 Task: Find a one-way flight from Columbus (CSG) to Jacksonville (OAJ) on Wednesday, May 3, for 9 passengers in Premium economy, with 2 checked bags, a price limit of ₹550, and a departure time between 10:00 AM and 11:00 AM.
Action: Mouse moved to (294, 274)
Screenshot: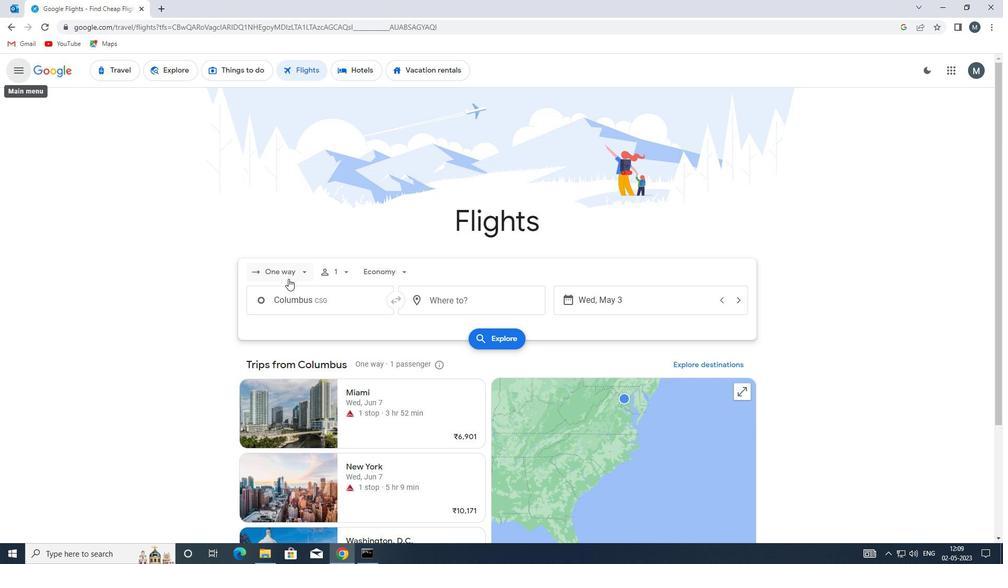 
Action: Mouse pressed left at (294, 274)
Screenshot: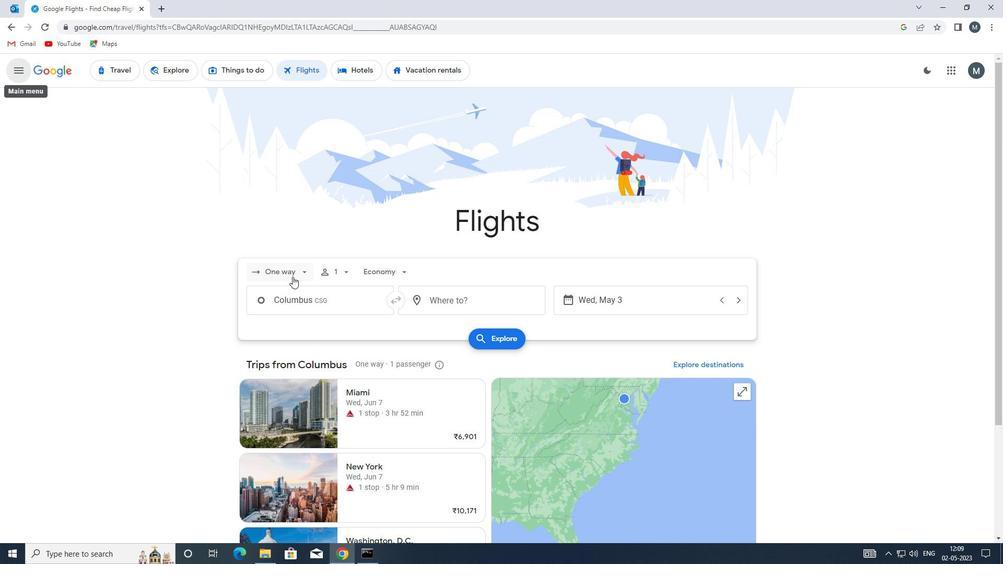 
Action: Mouse moved to (305, 323)
Screenshot: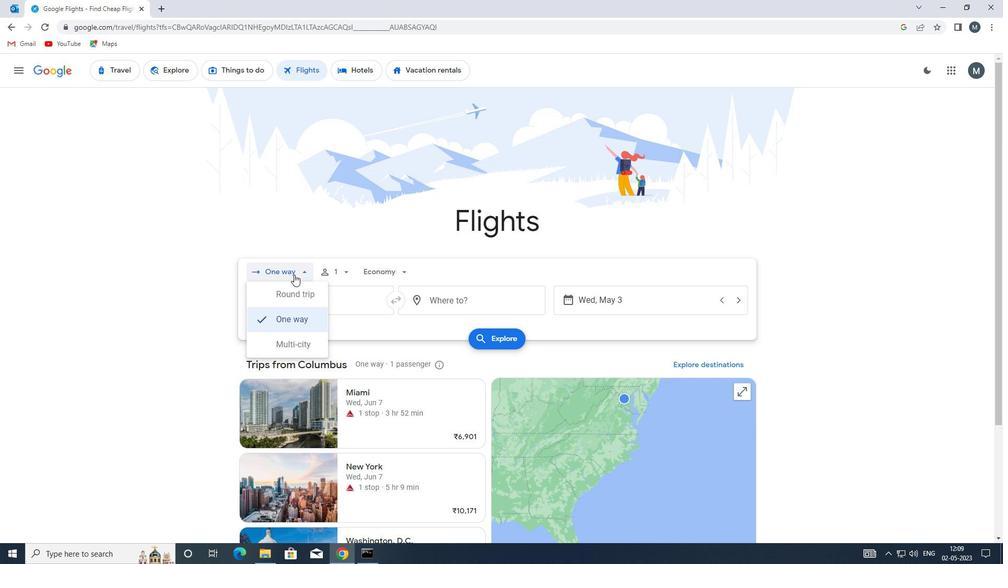 
Action: Mouse pressed left at (305, 323)
Screenshot: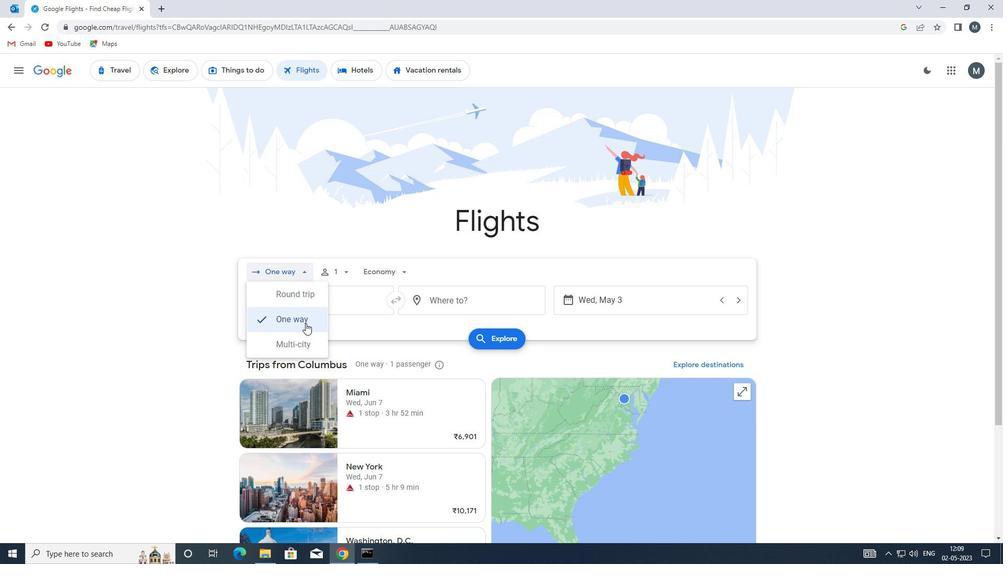 
Action: Mouse moved to (336, 269)
Screenshot: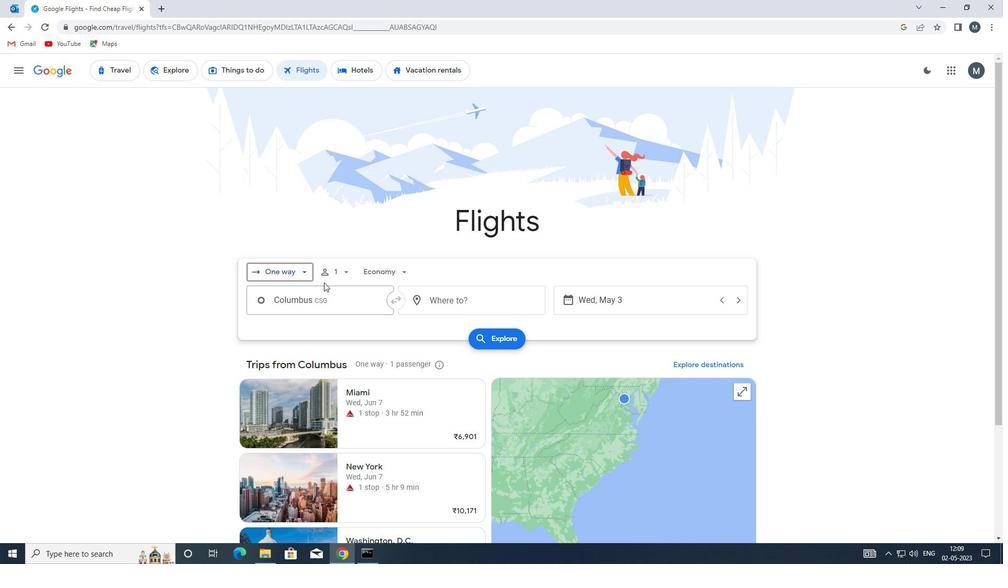 
Action: Mouse pressed left at (336, 269)
Screenshot: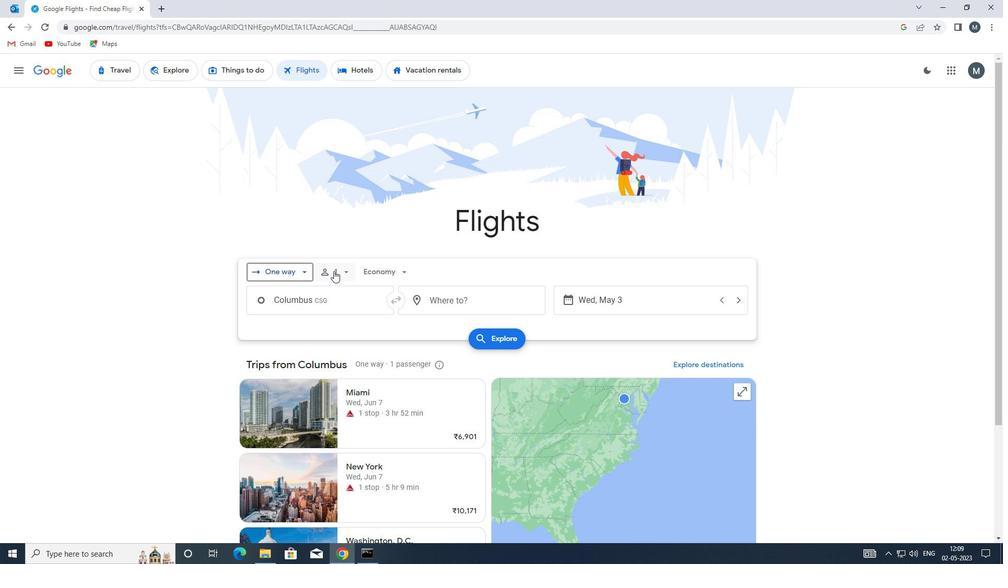 
Action: Mouse moved to (428, 302)
Screenshot: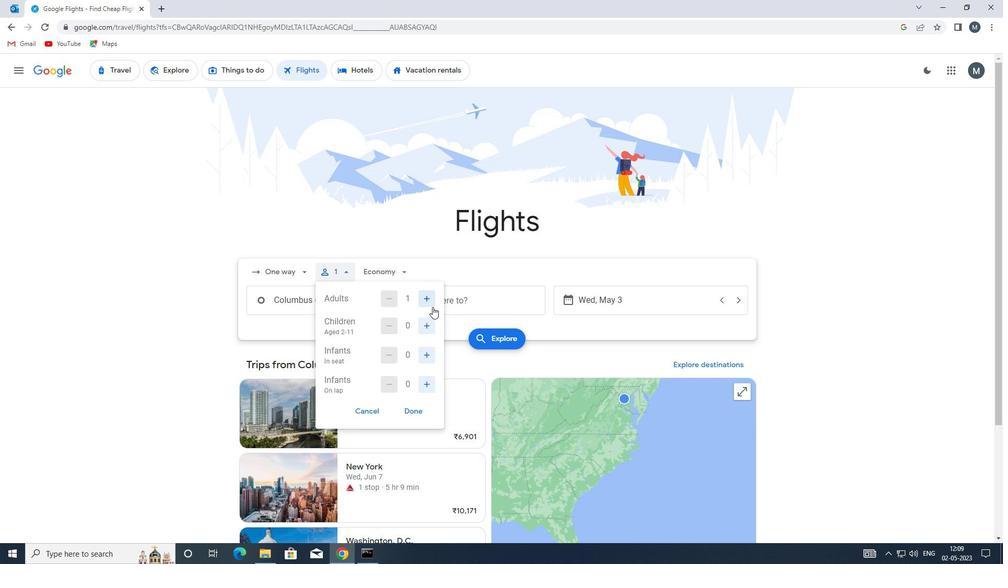 
Action: Mouse pressed left at (428, 302)
Screenshot: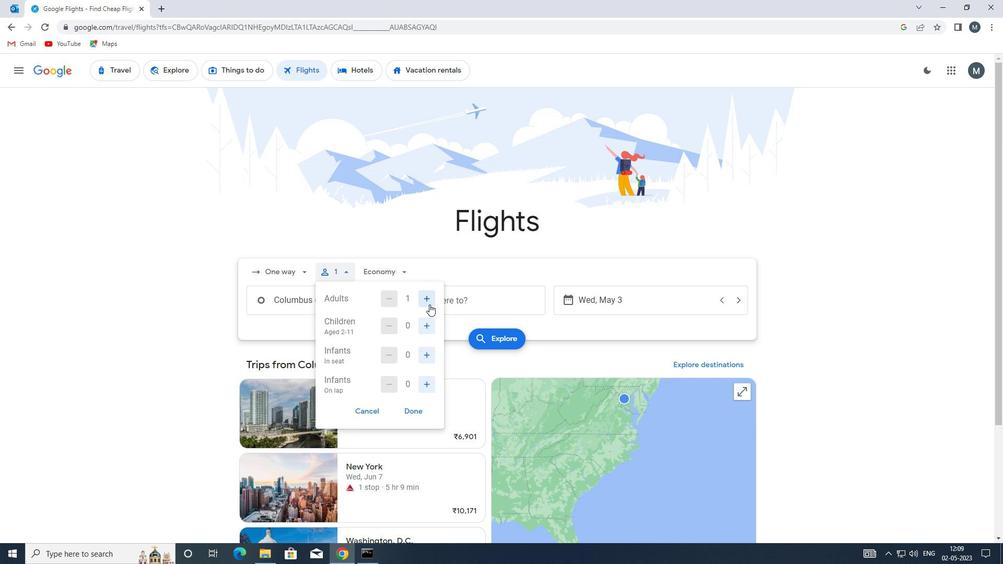 
Action: Mouse pressed left at (428, 302)
Screenshot: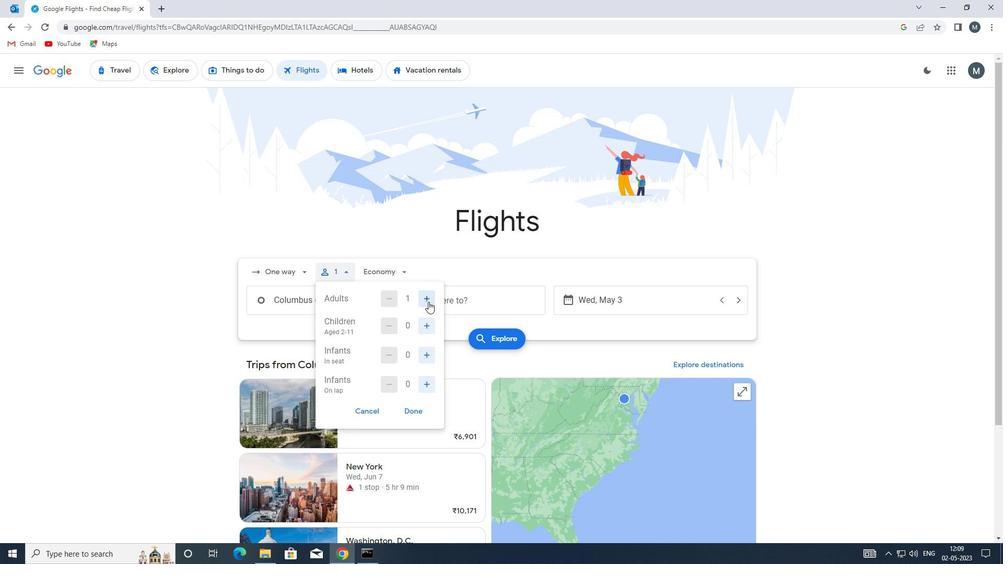 
Action: Mouse pressed left at (428, 302)
Screenshot: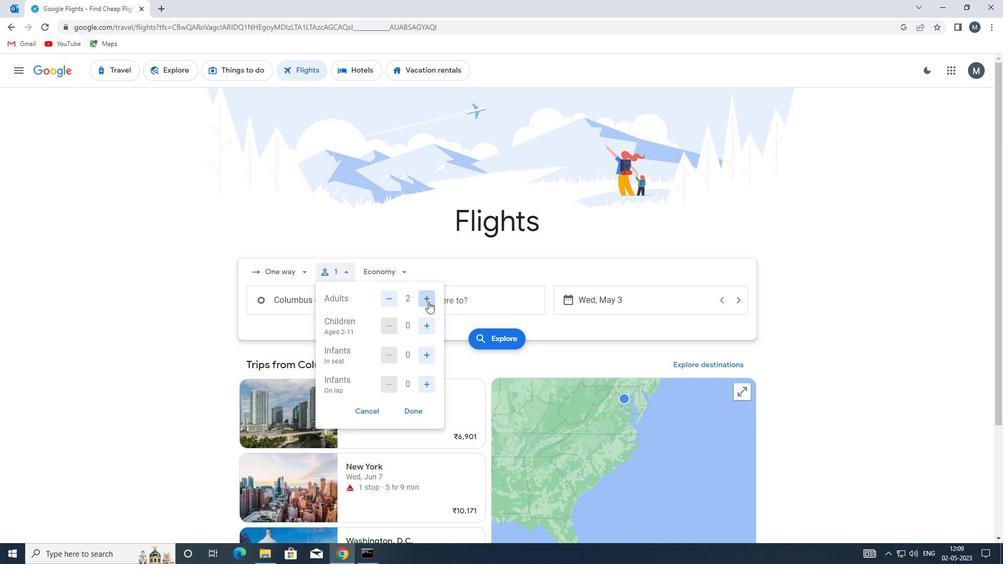 
Action: Mouse moved to (428, 325)
Screenshot: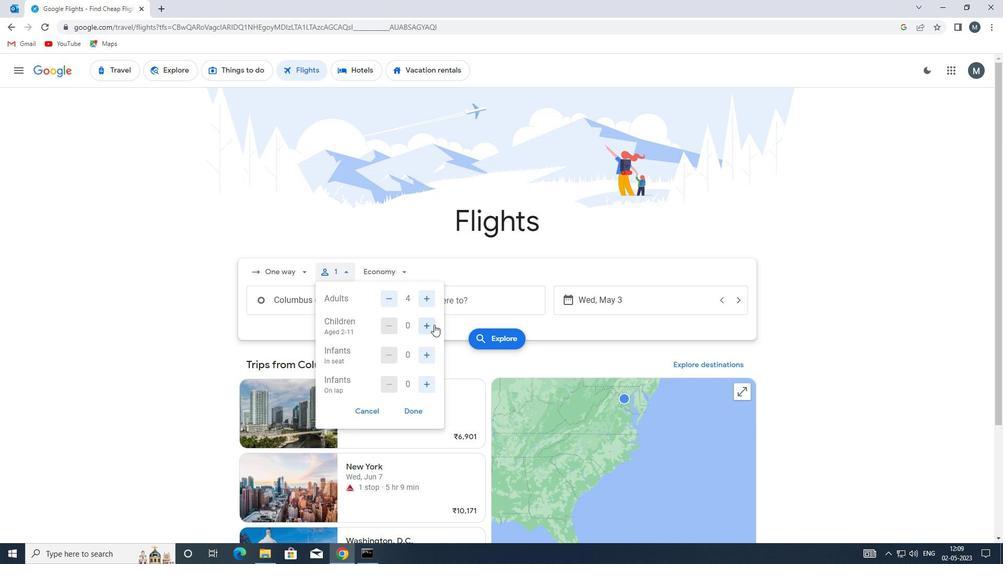 
Action: Mouse pressed left at (428, 325)
Screenshot: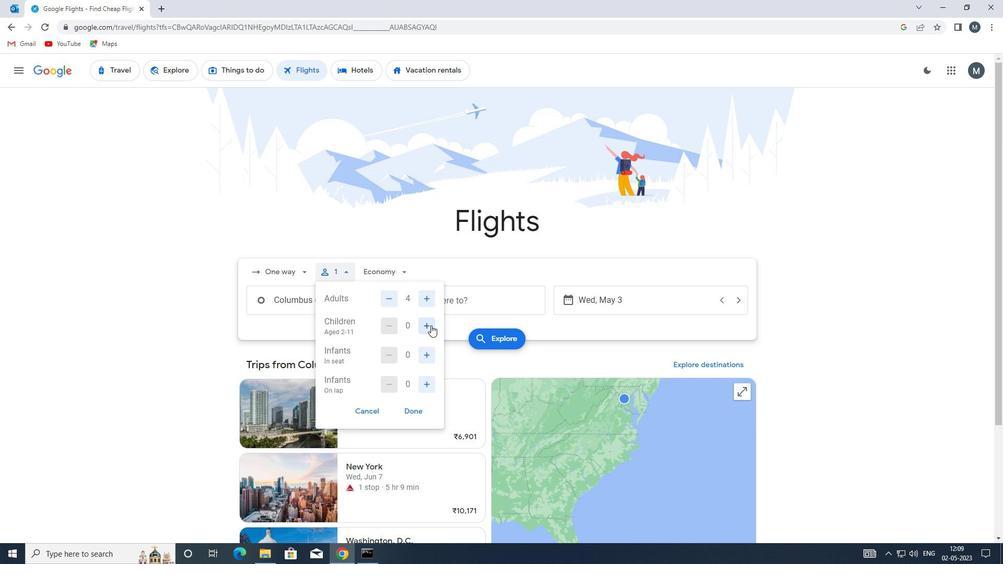 
Action: Mouse moved to (428, 325)
Screenshot: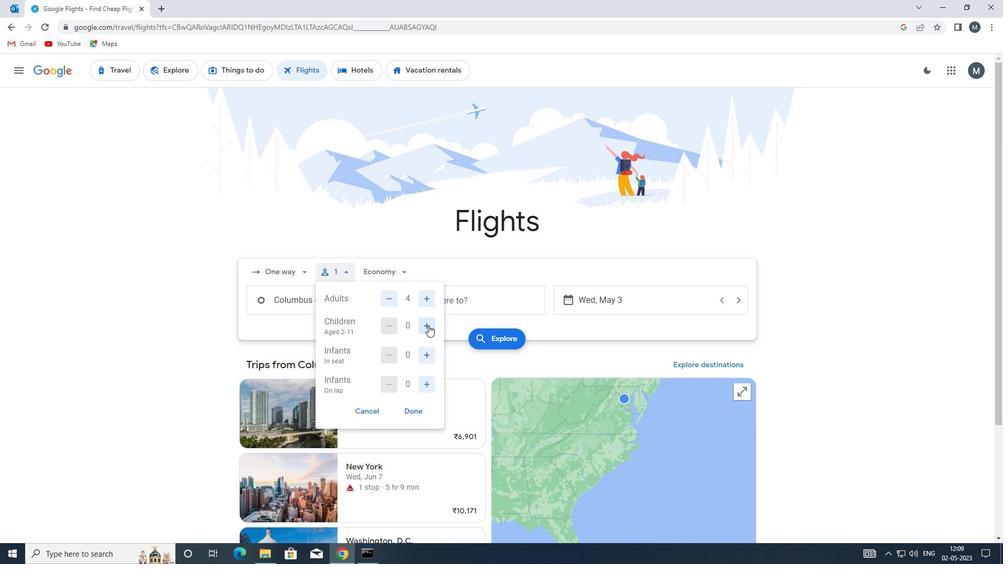 
Action: Mouse pressed left at (428, 325)
Screenshot: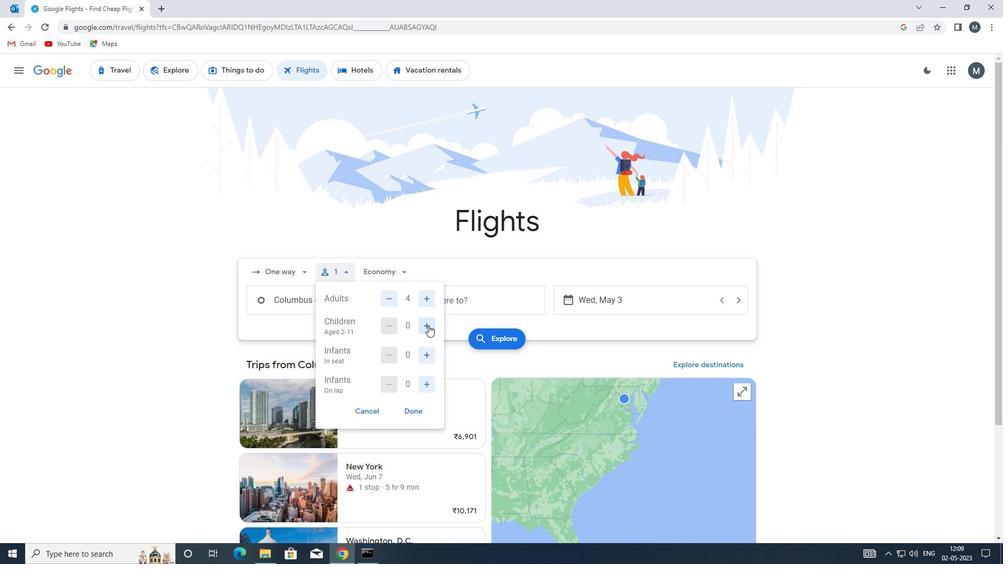 
Action: Mouse moved to (423, 355)
Screenshot: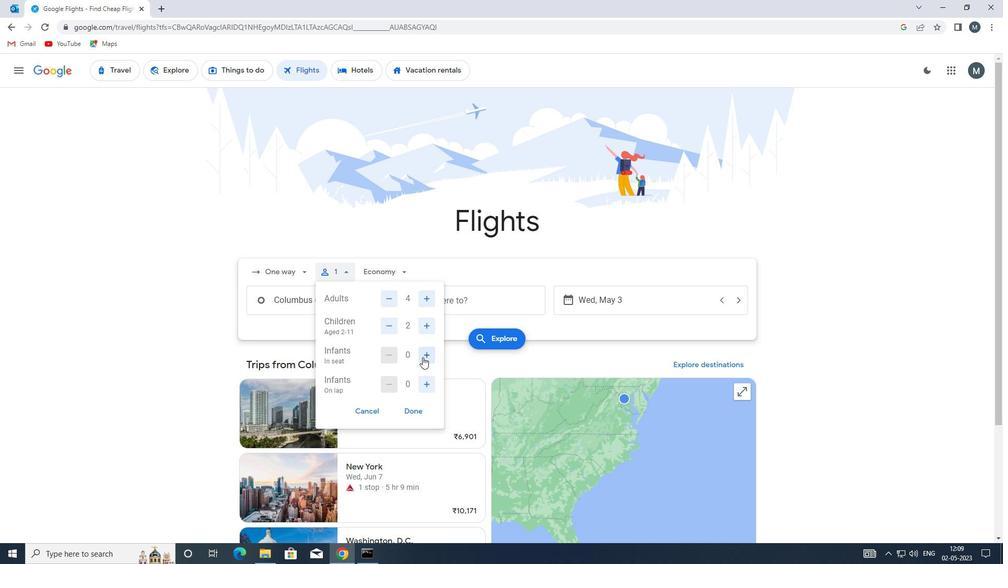
Action: Mouse pressed left at (423, 355)
Screenshot: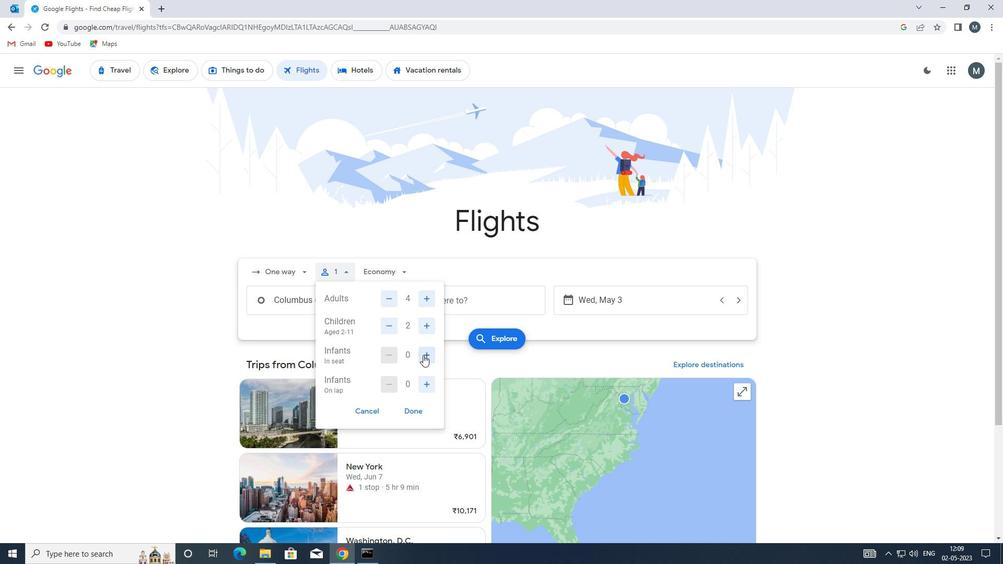 
Action: Mouse pressed left at (423, 355)
Screenshot: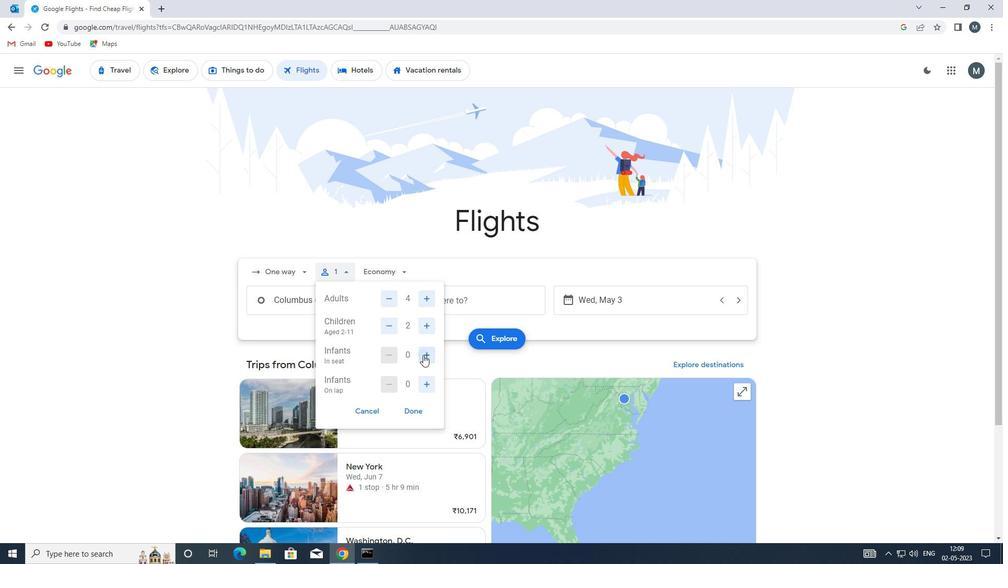 
Action: Mouse moved to (422, 385)
Screenshot: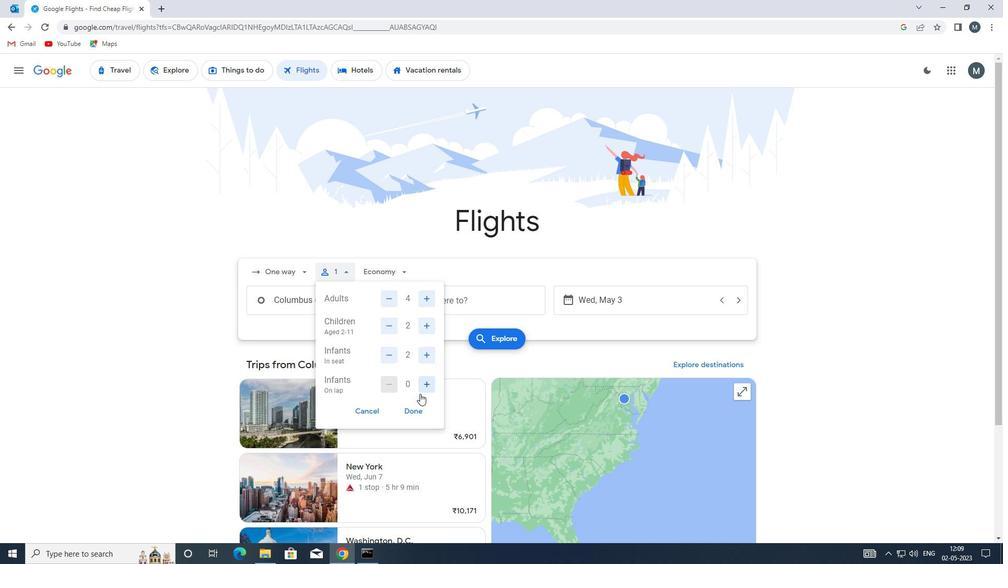 
Action: Mouse pressed left at (422, 385)
Screenshot: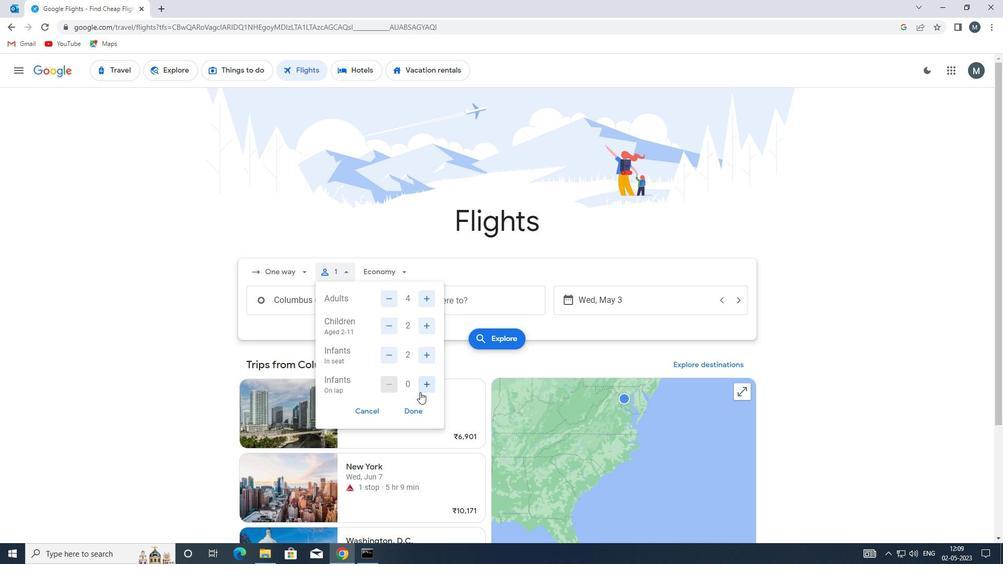 
Action: Mouse moved to (421, 411)
Screenshot: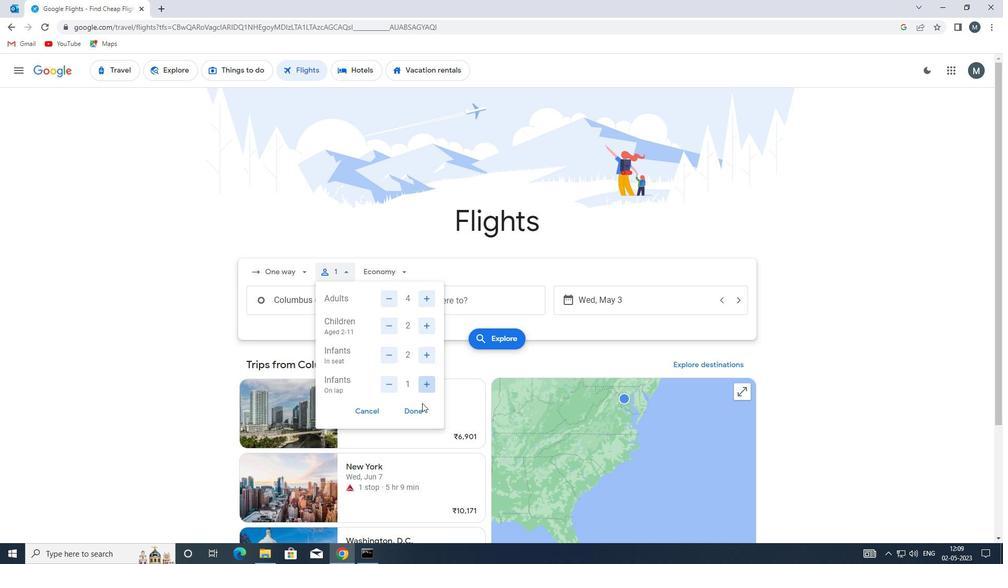 
Action: Mouse pressed left at (421, 411)
Screenshot: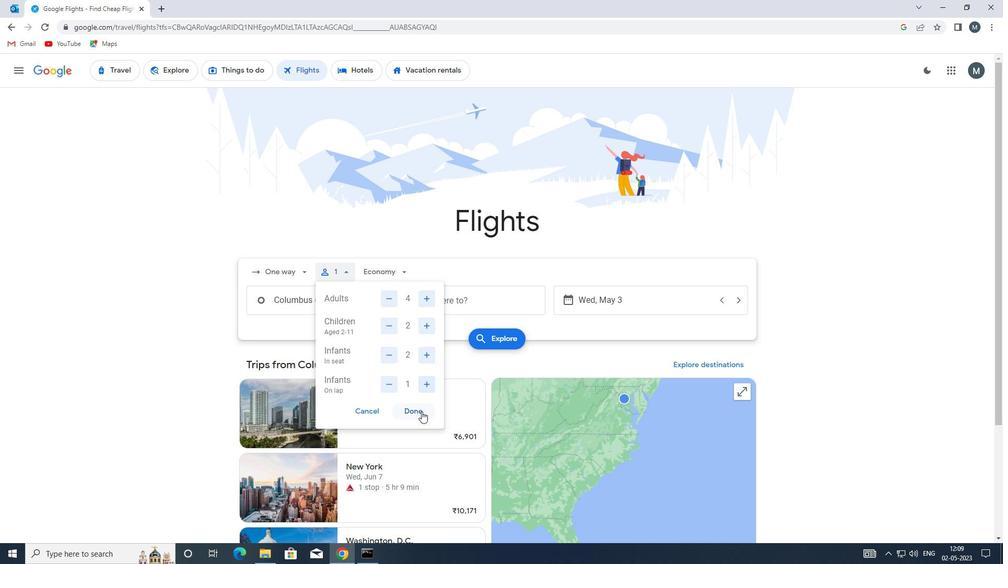 
Action: Mouse moved to (398, 273)
Screenshot: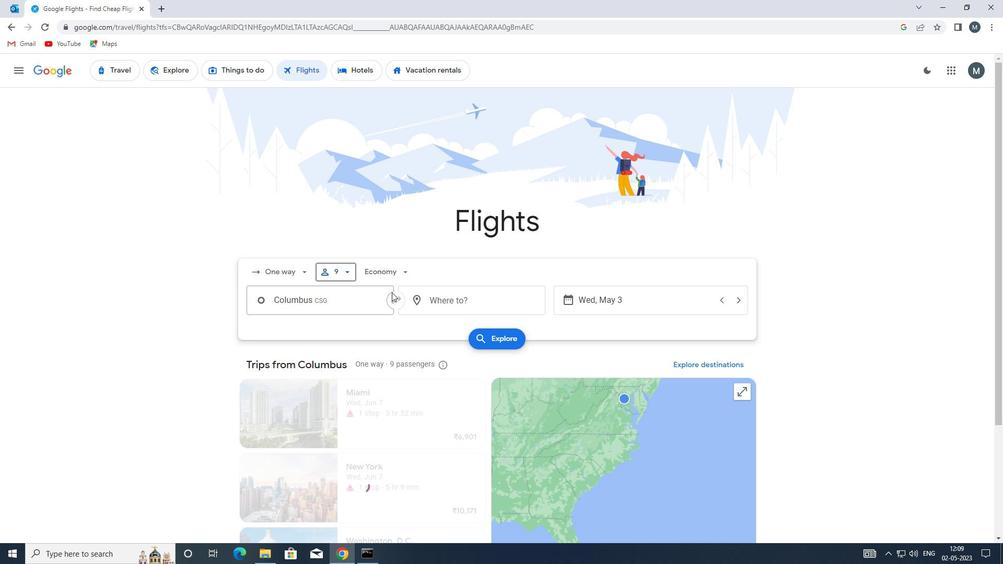
Action: Mouse pressed left at (398, 273)
Screenshot: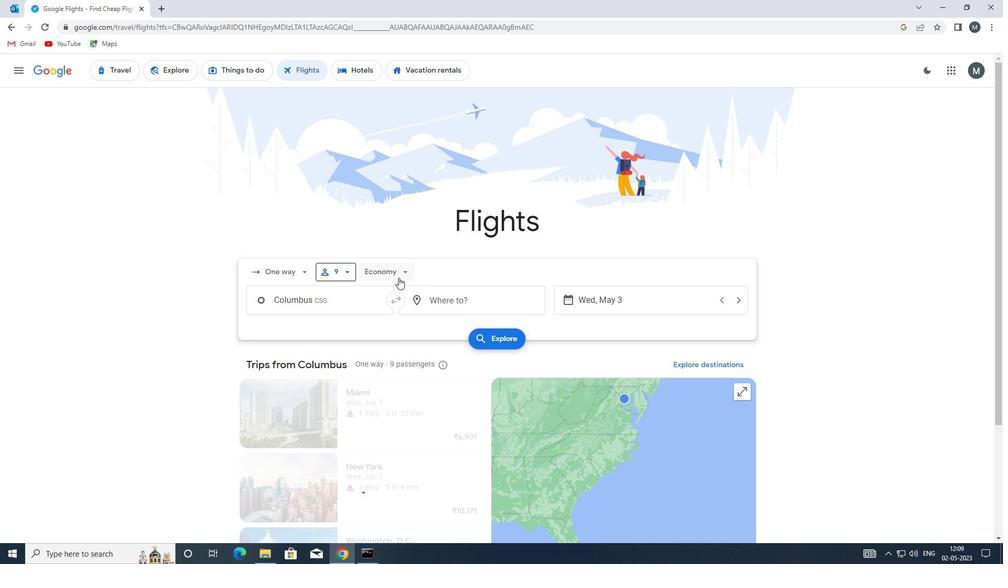 
Action: Mouse moved to (403, 326)
Screenshot: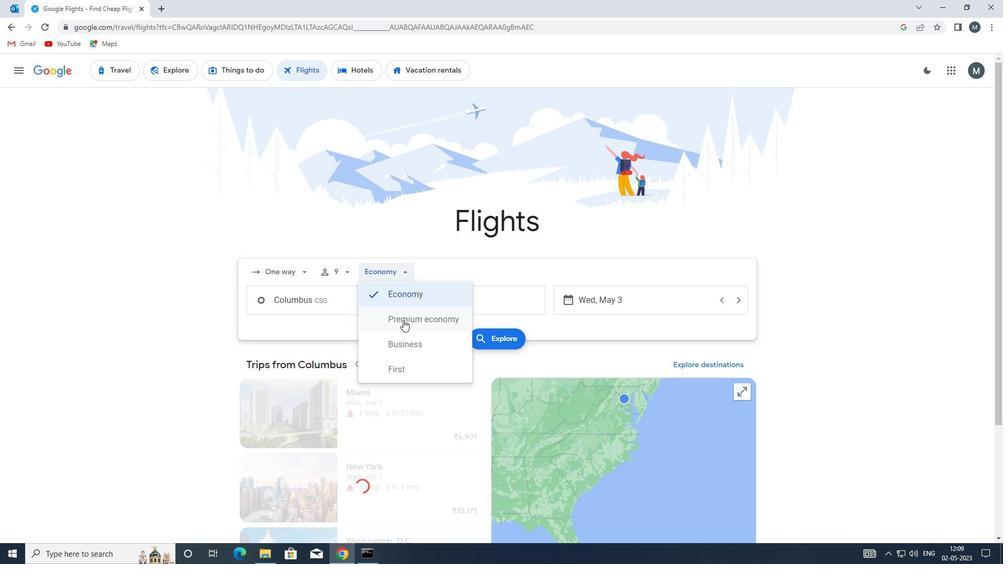 
Action: Mouse pressed left at (403, 326)
Screenshot: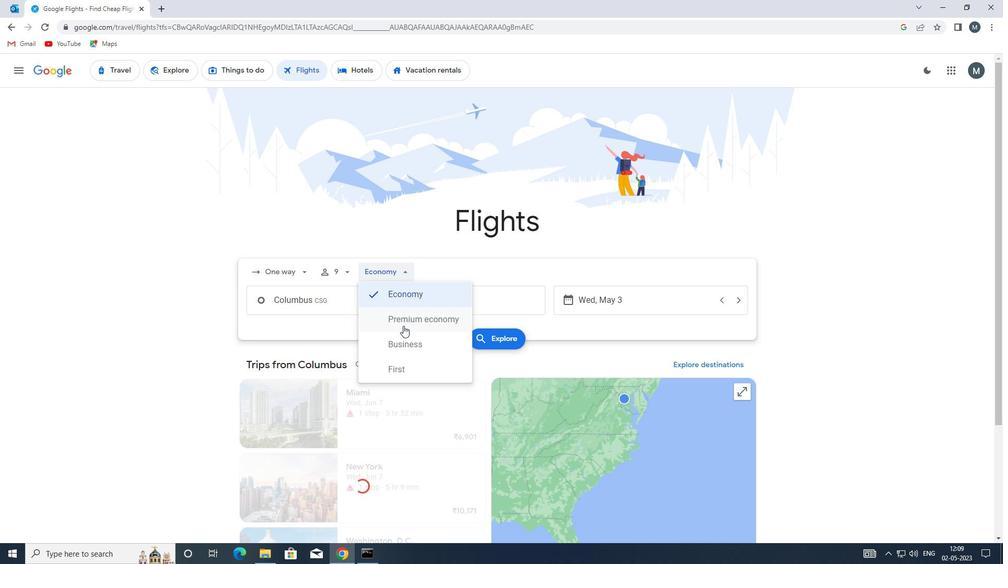 
Action: Mouse moved to (319, 302)
Screenshot: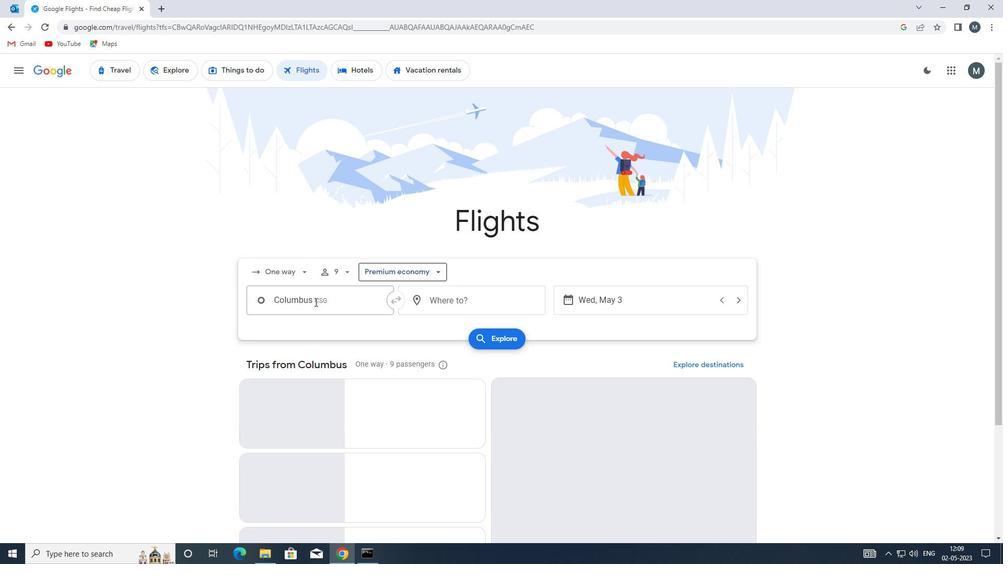 
Action: Mouse pressed left at (319, 302)
Screenshot: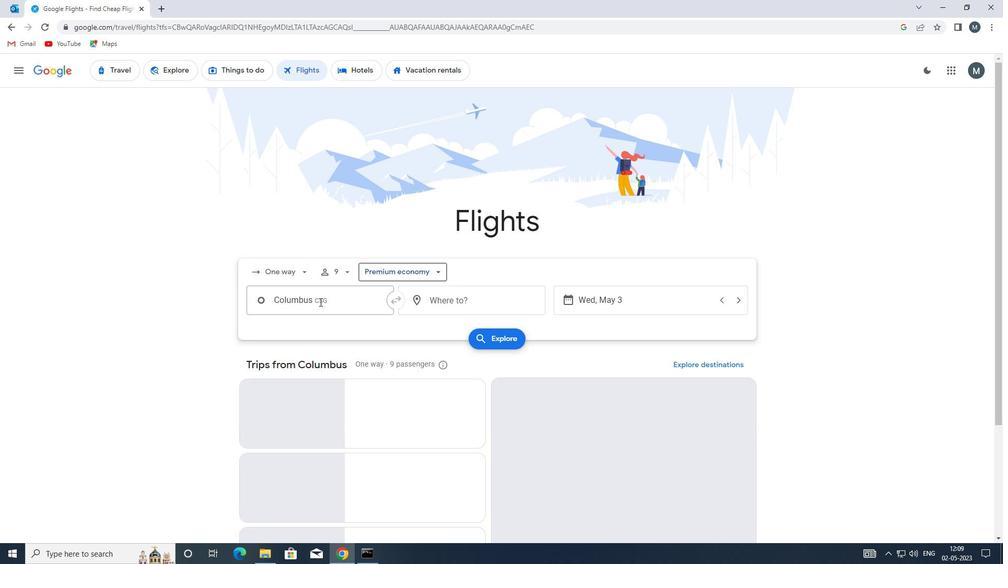
Action: Mouse moved to (320, 302)
Screenshot: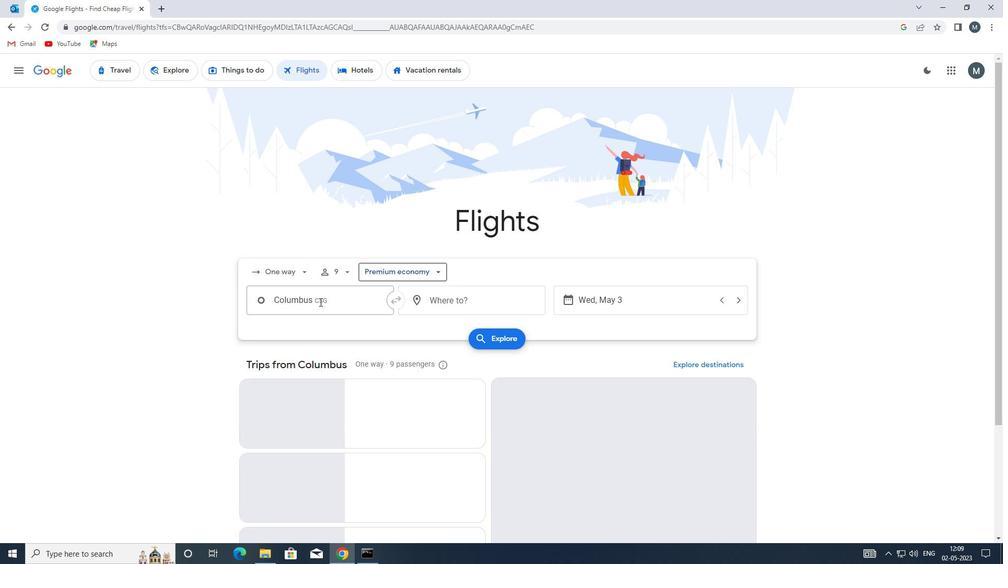 
Action: Key pressed s<Key.backspace>csj<Key.backspace><Key.backspace><Key.backspace>
Screenshot: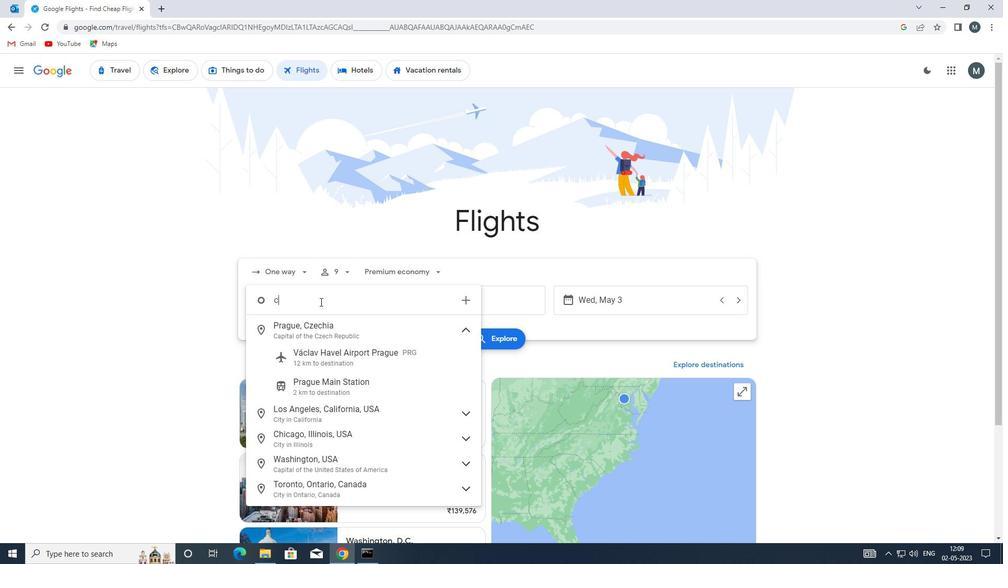 
Action: Mouse moved to (335, 332)
Screenshot: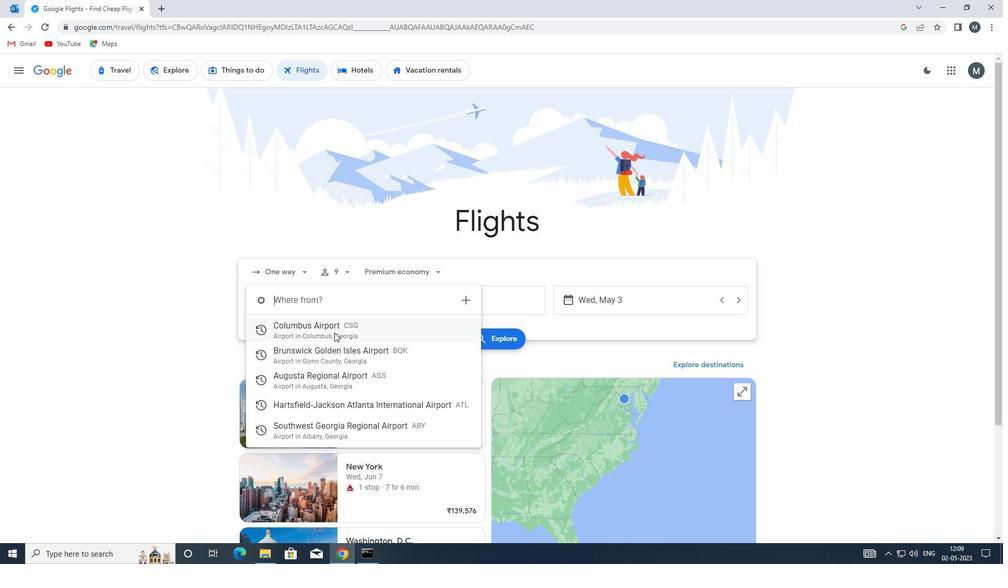
Action: Mouse pressed left at (335, 332)
Screenshot: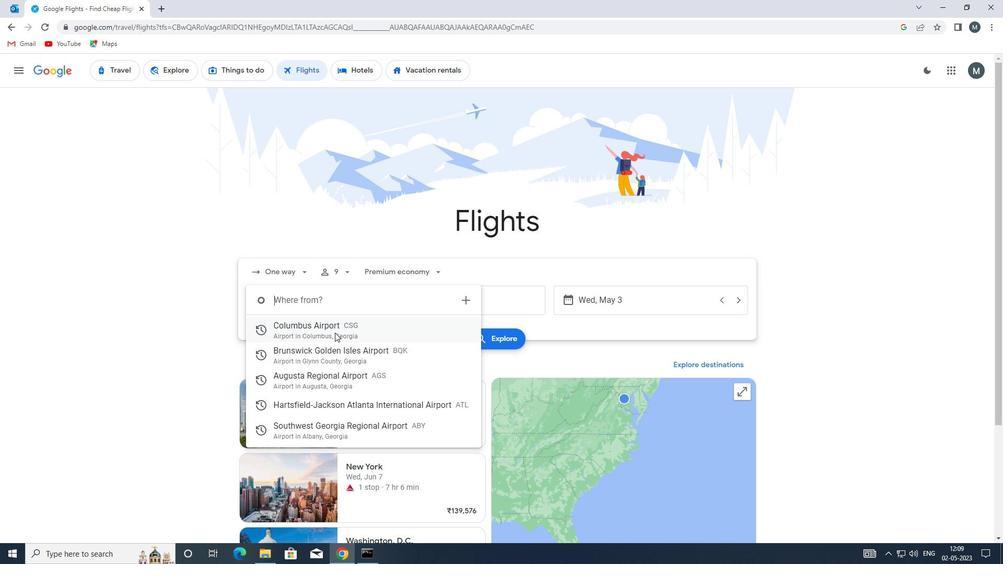 
Action: Mouse moved to (447, 301)
Screenshot: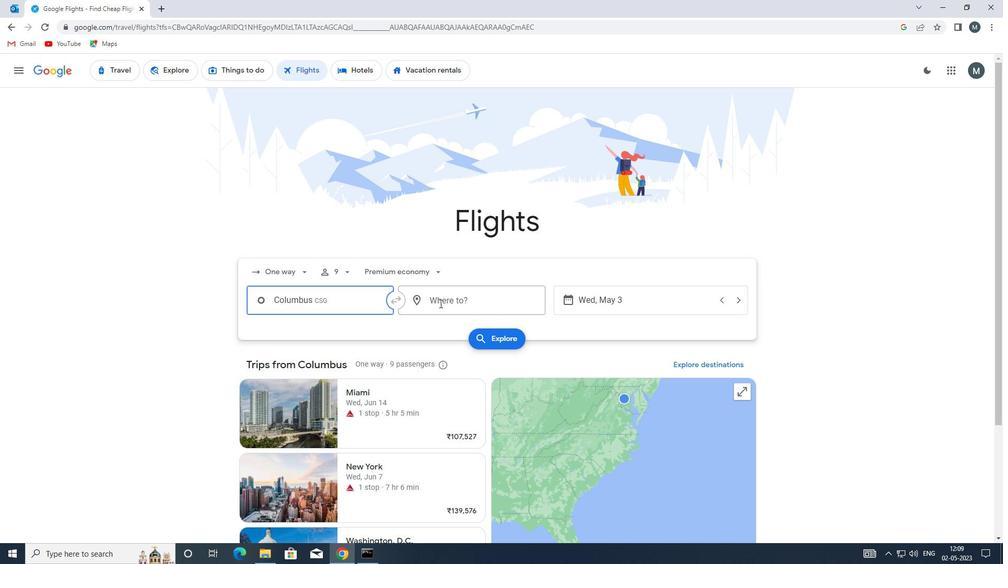 
Action: Mouse pressed left at (447, 301)
Screenshot: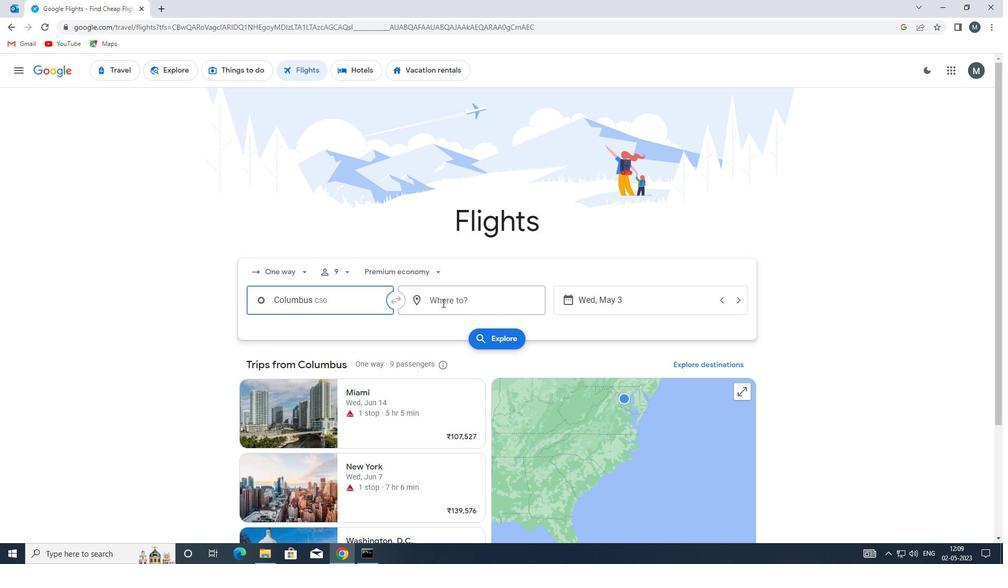 
Action: Mouse moved to (445, 301)
Screenshot: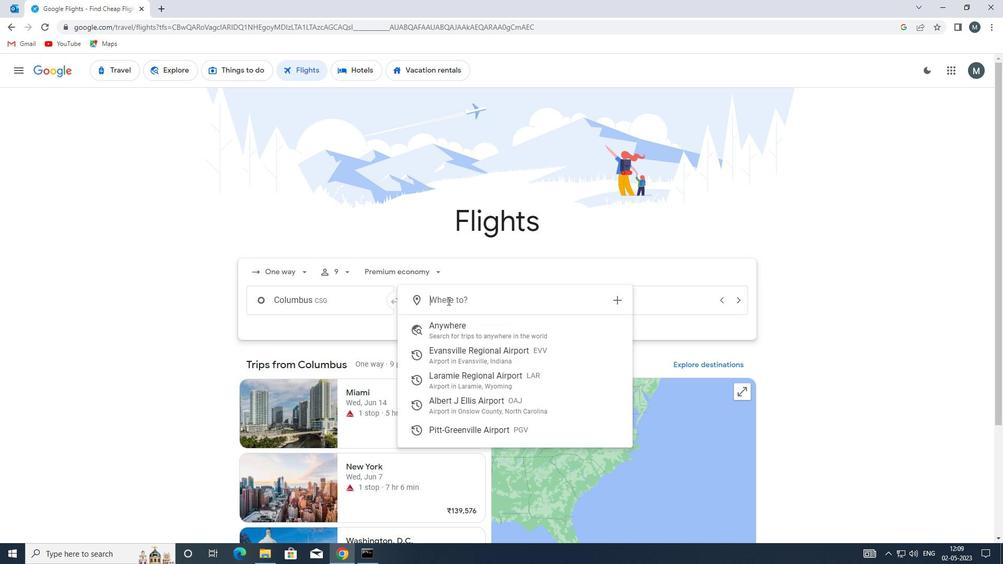 
Action: Key pressed oaj
Screenshot: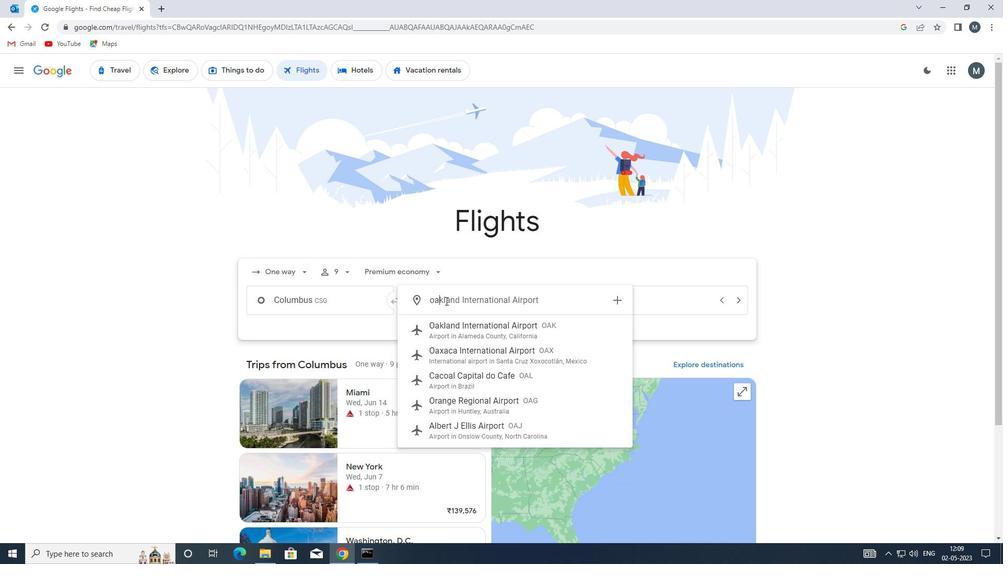 
Action: Mouse moved to (459, 326)
Screenshot: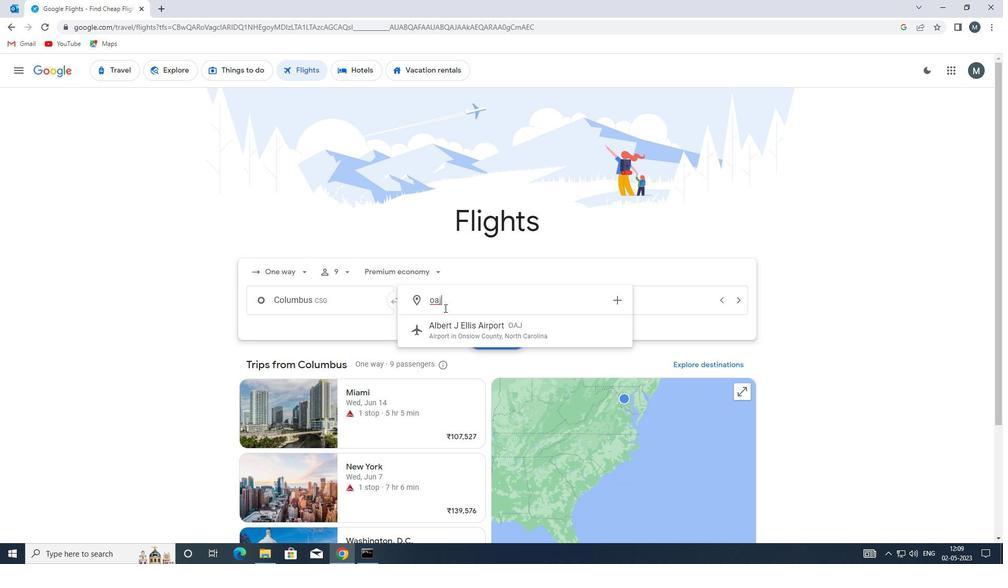 
Action: Mouse pressed left at (459, 326)
Screenshot: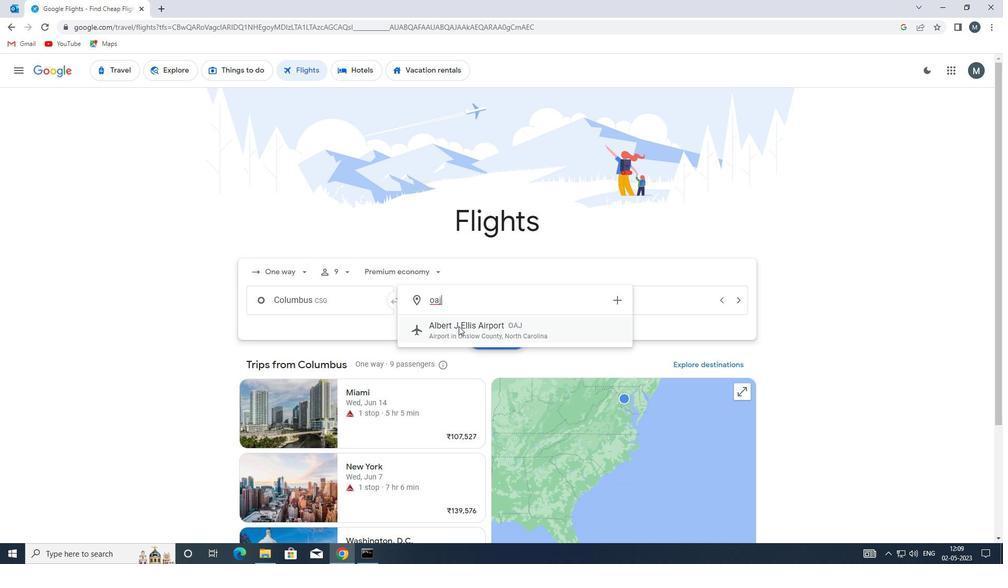 
Action: Mouse moved to (589, 301)
Screenshot: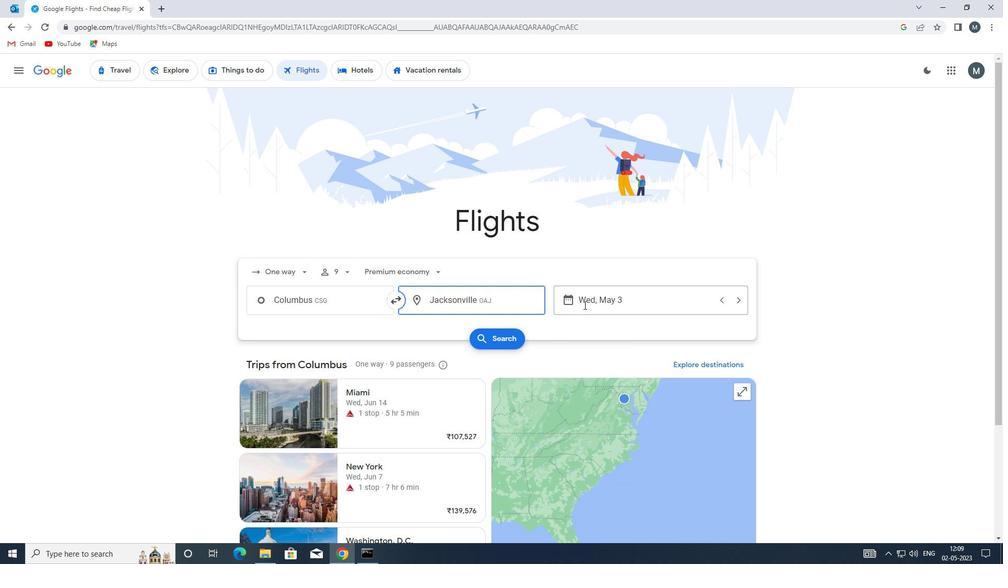 
Action: Mouse pressed left at (589, 301)
Screenshot: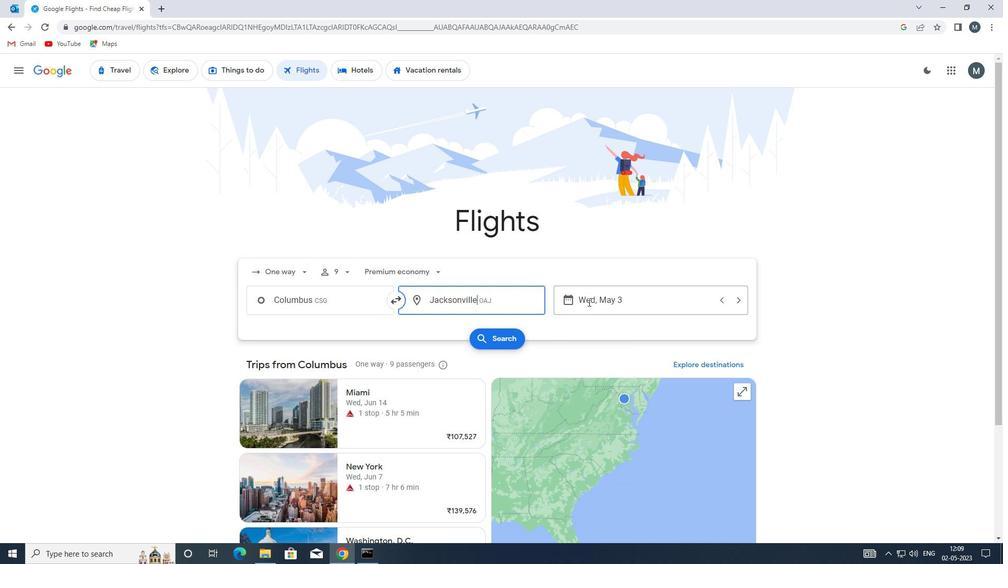 
Action: Mouse moved to (453, 350)
Screenshot: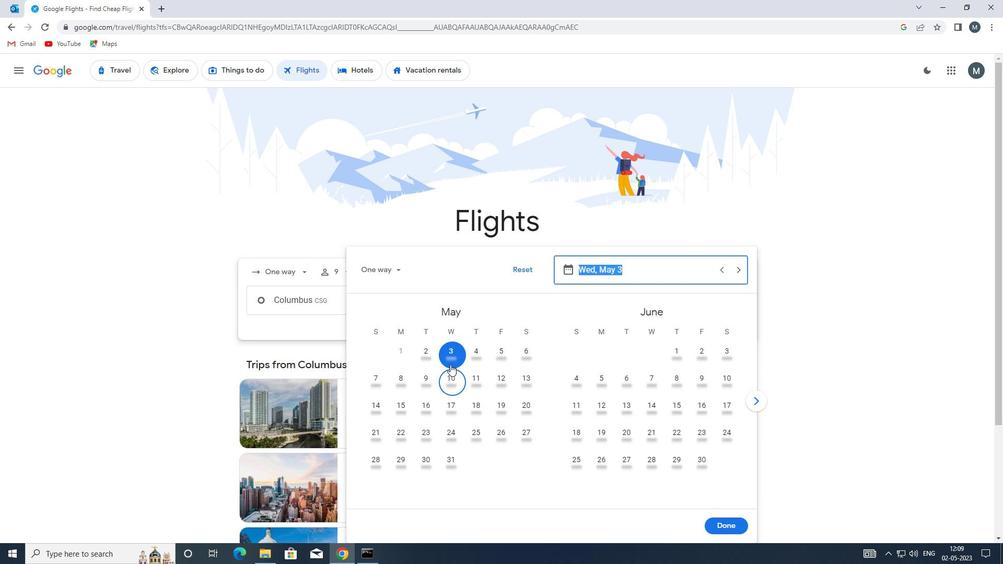 
Action: Mouse pressed left at (453, 350)
Screenshot: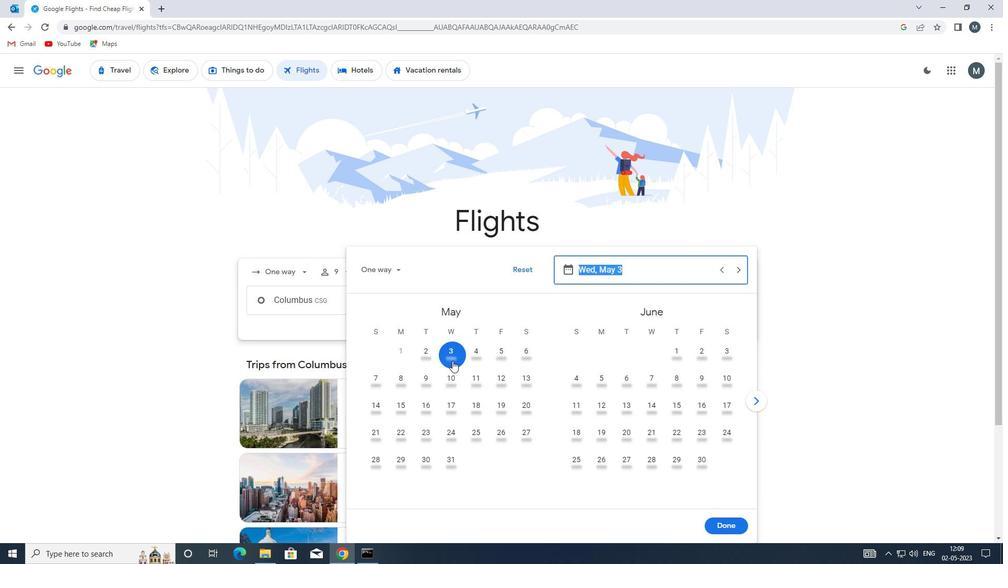 
Action: Mouse moved to (713, 524)
Screenshot: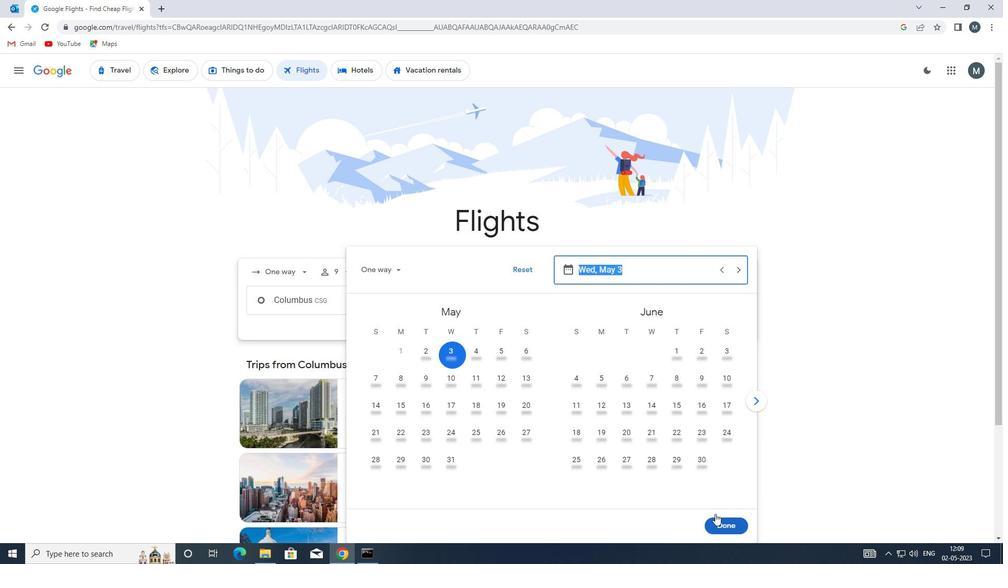 
Action: Mouse pressed left at (713, 524)
Screenshot: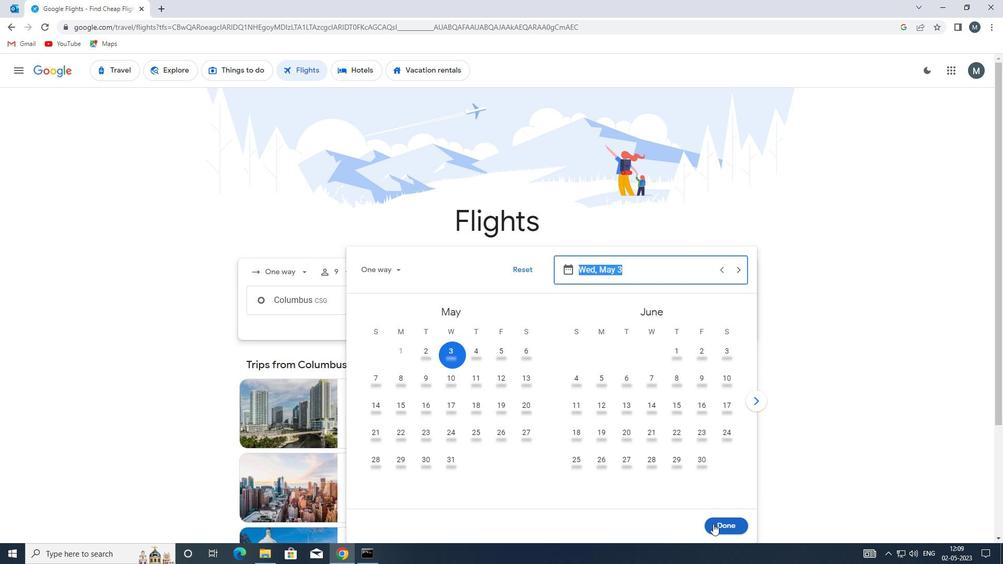 
Action: Mouse moved to (489, 339)
Screenshot: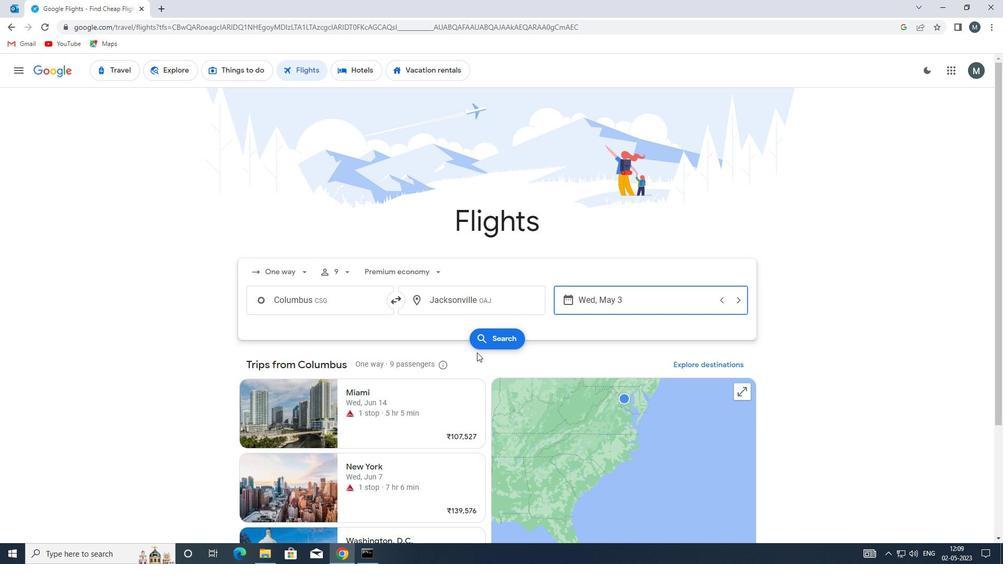 
Action: Mouse pressed left at (489, 339)
Screenshot: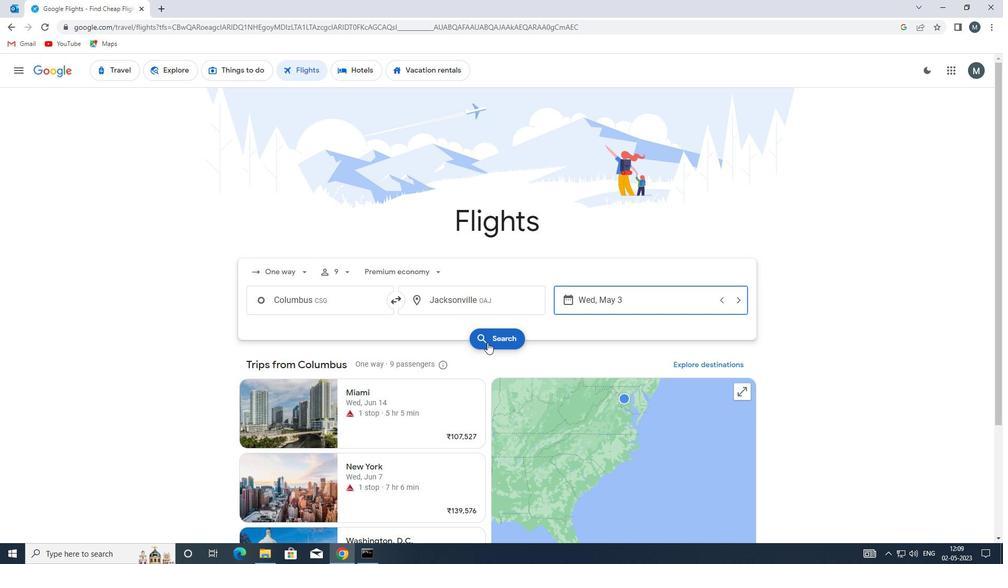 
Action: Mouse moved to (266, 161)
Screenshot: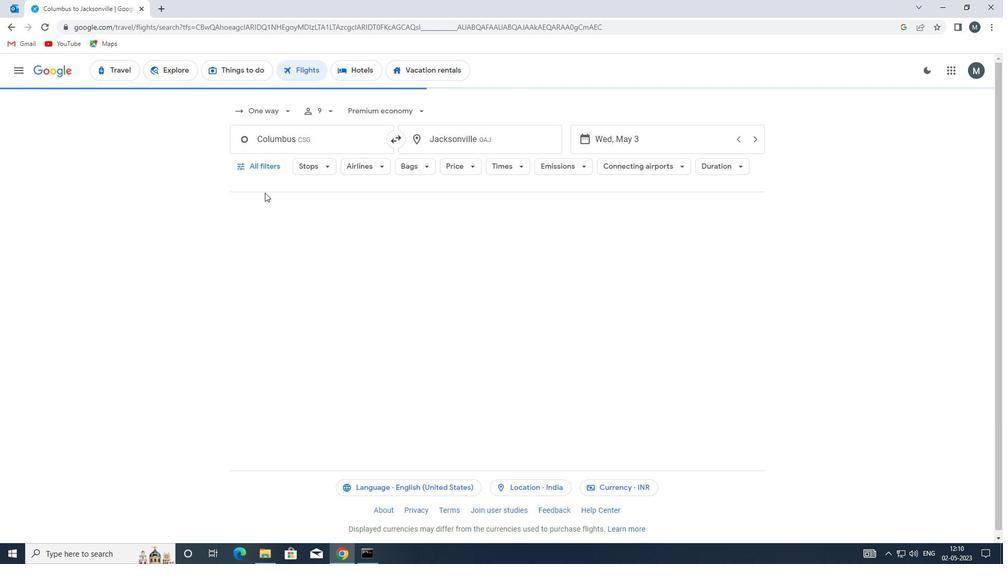 
Action: Mouse pressed left at (266, 161)
Screenshot: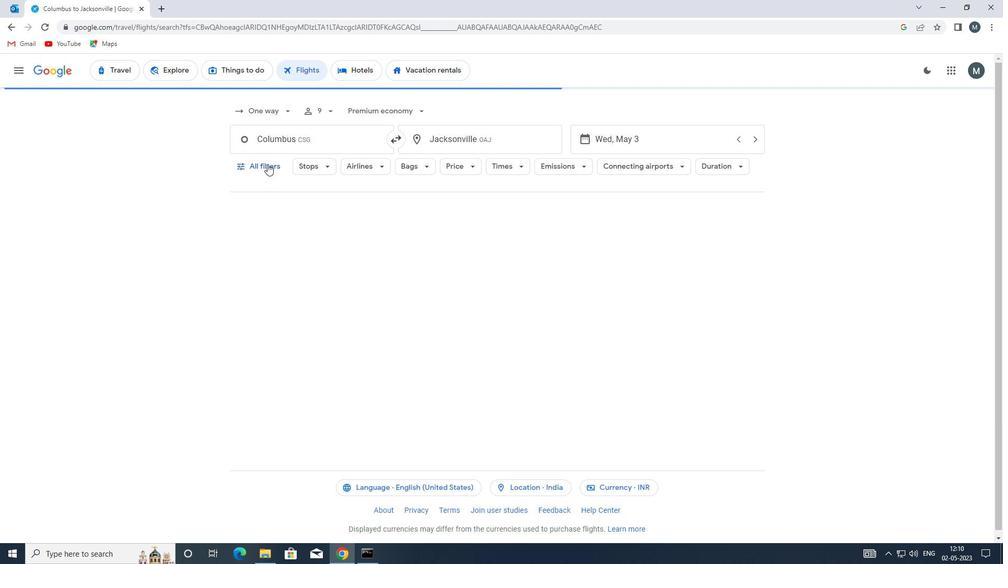 
Action: Mouse moved to (292, 305)
Screenshot: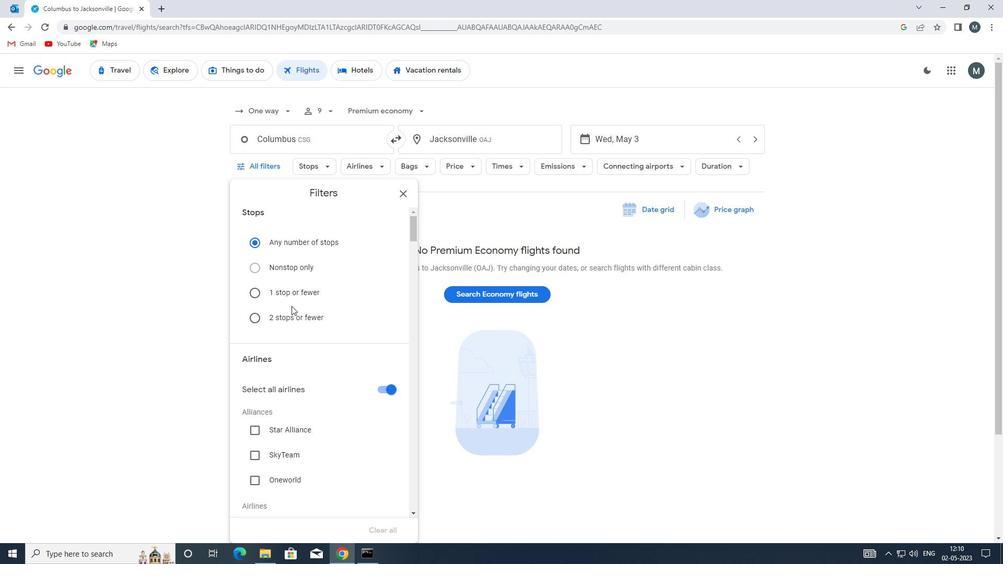 
Action: Mouse scrolled (292, 305) with delta (0, 0)
Screenshot: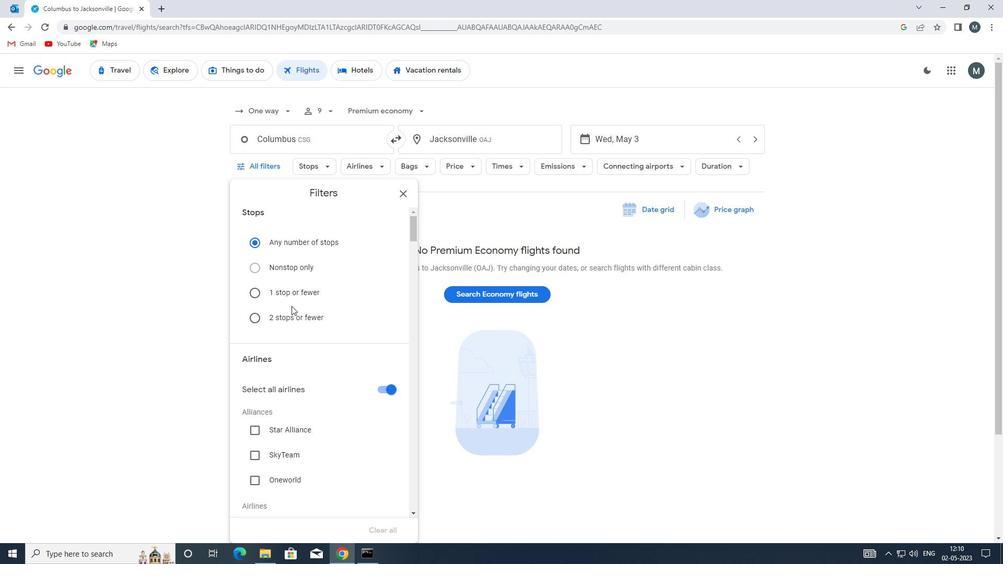 
Action: Mouse moved to (289, 307)
Screenshot: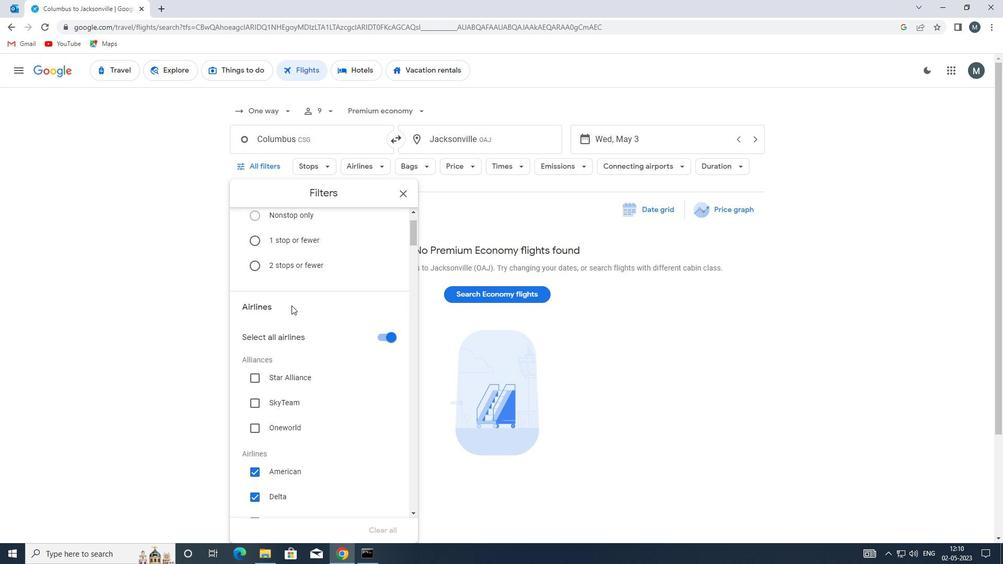 
Action: Mouse scrolled (289, 306) with delta (0, 0)
Screenshot: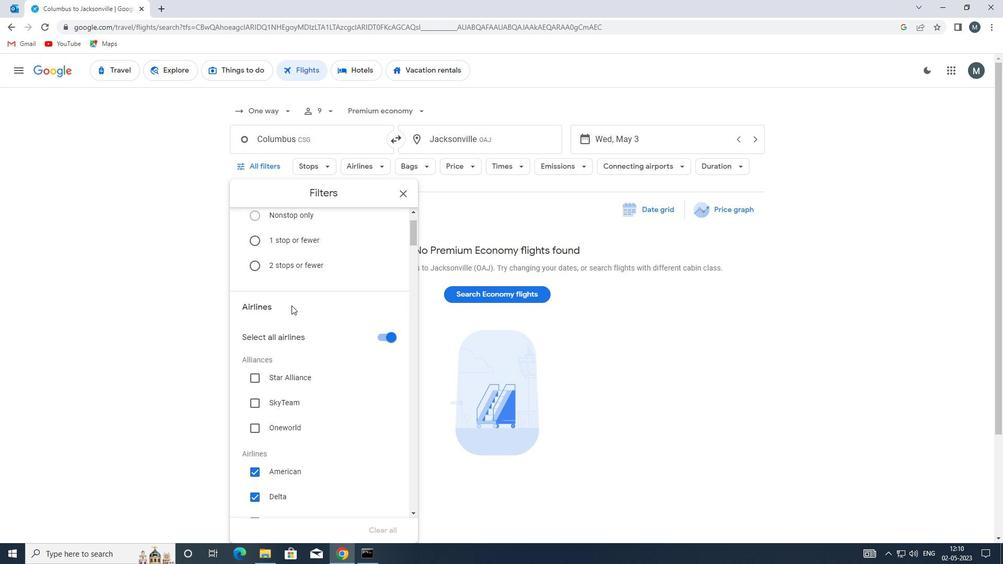 
Action: Mouse moved to (289, 302)
Screenshot: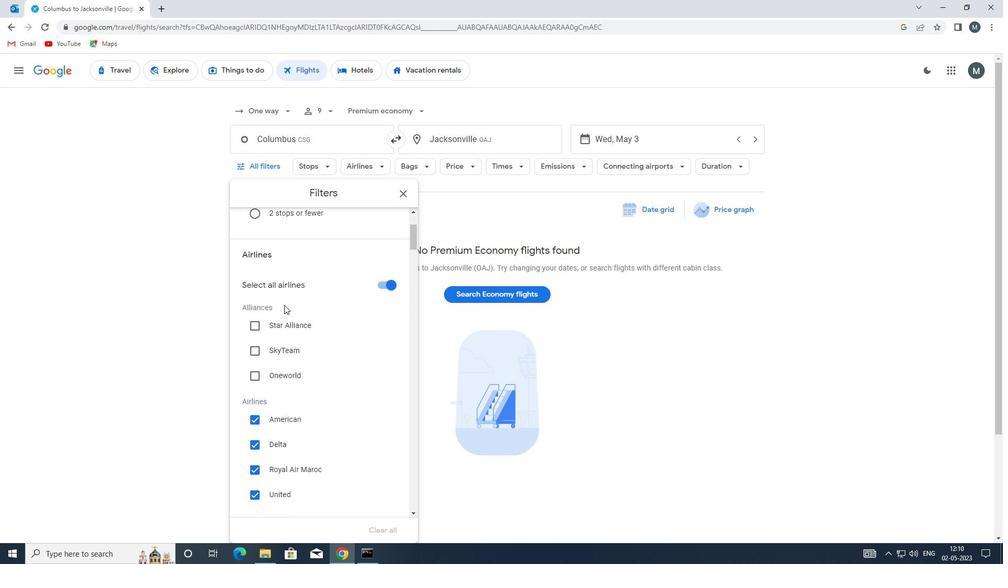 
Action: Mouse scrolled (289, 301) with delta (0, 0)
Screenshot: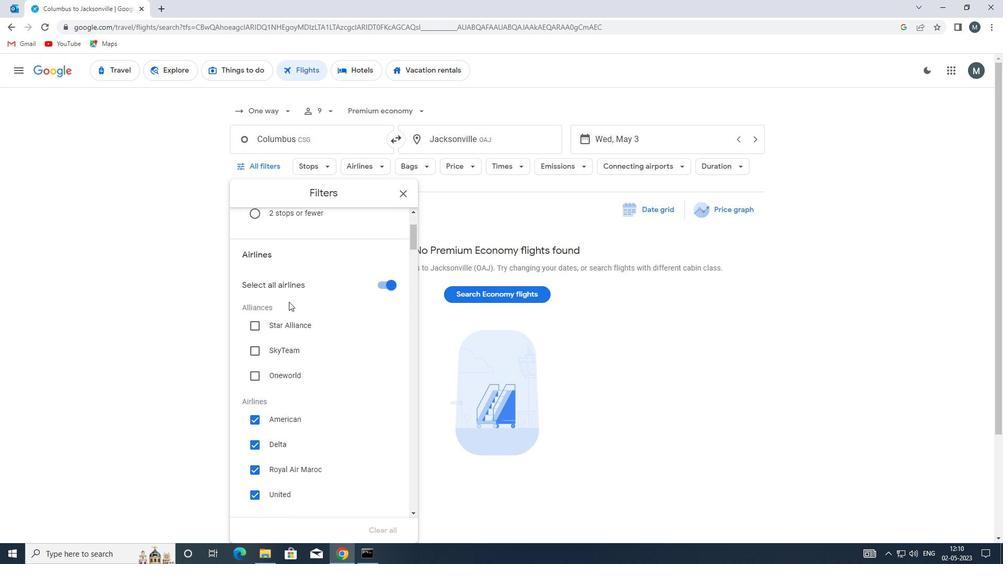 
Action: Mouse moved to (381, 228)
Screenshot: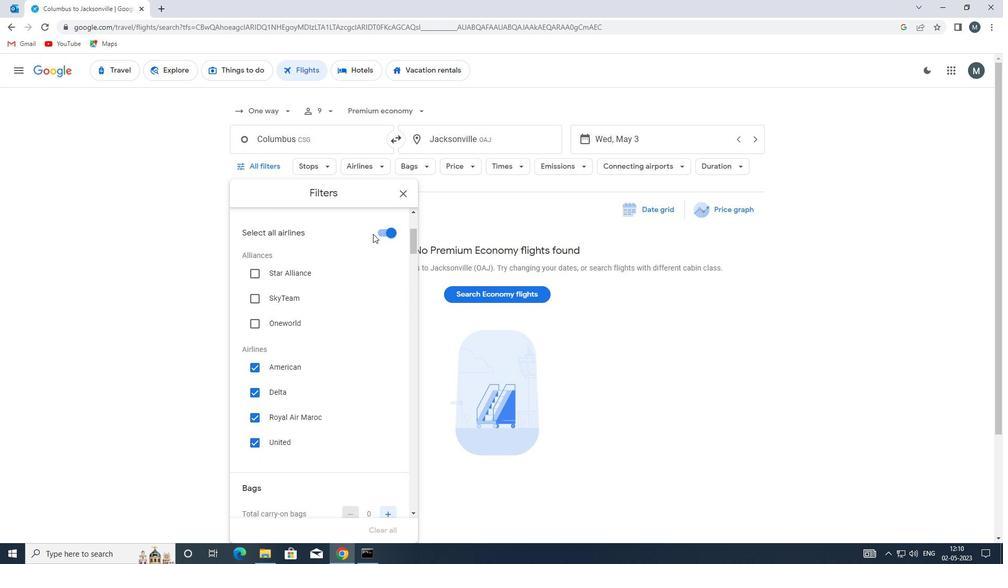 
Action: Mouse pressed left at (381, 228)
Screenshot: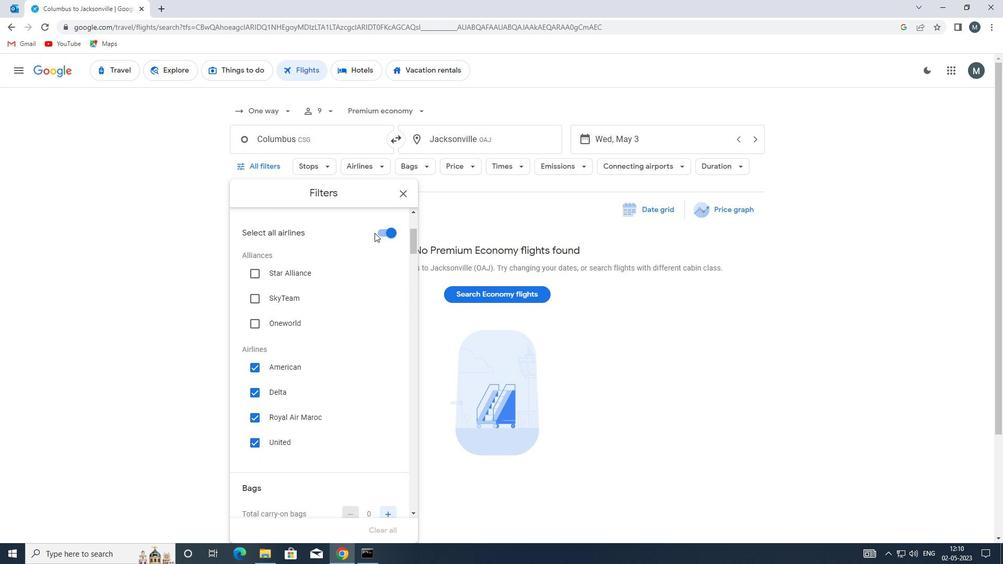 
Action: Mouse moved to (301, 358)
Screenshot: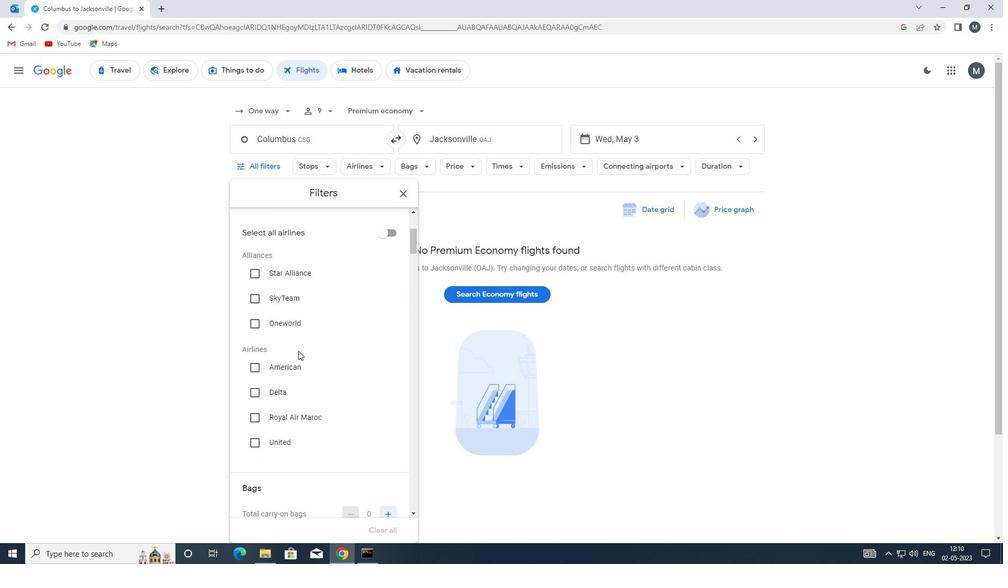 
Action: Mouse scrolled (301, 358) with delta (0, 0)
Screenshot: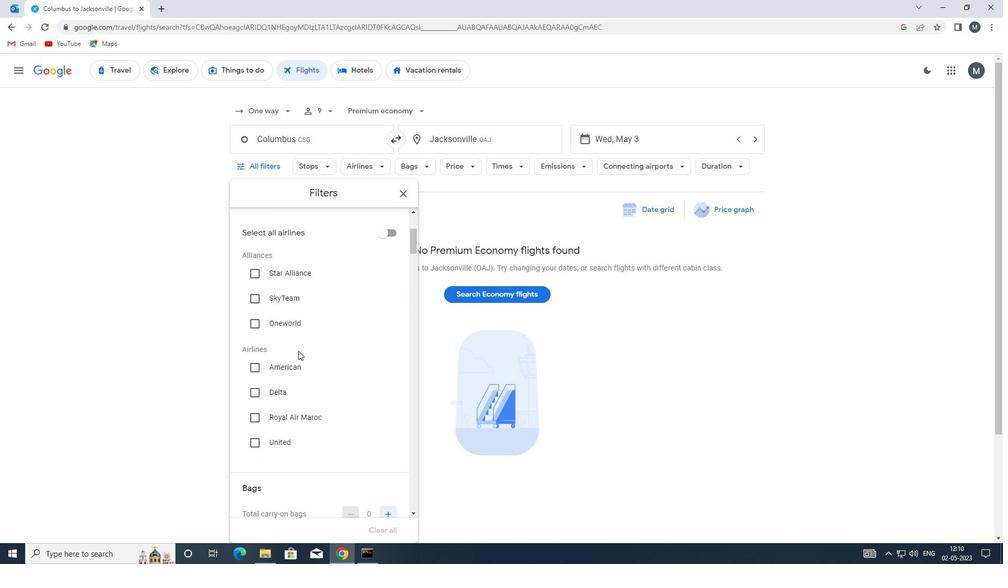 
Action: Mouse moved to (301, 362)
Screenshot: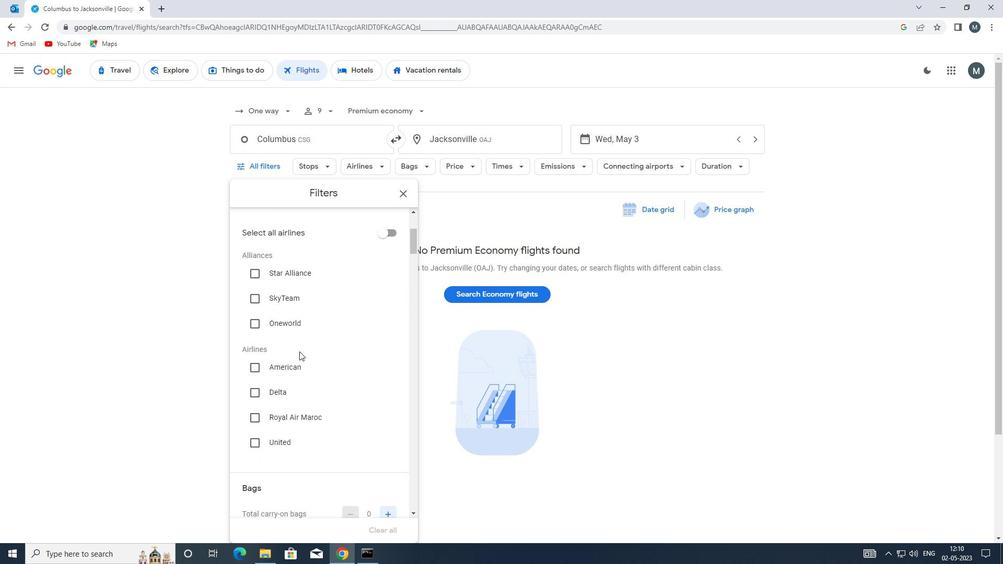 
Action: Mouse scrolled (301, 362) with delta (0, 0)
Screenshot: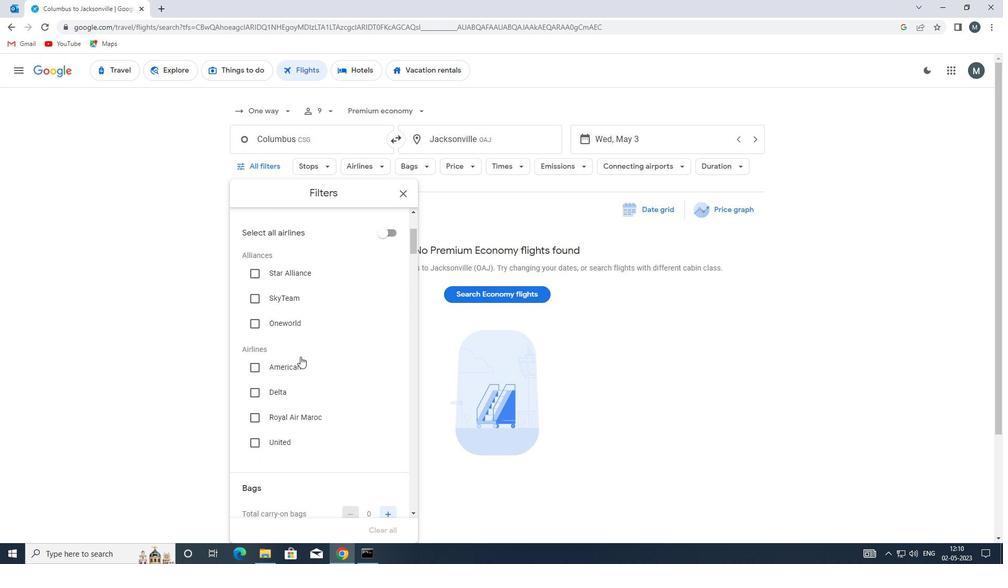 
Action: Mouse moved to (301, 363)
Screenshot: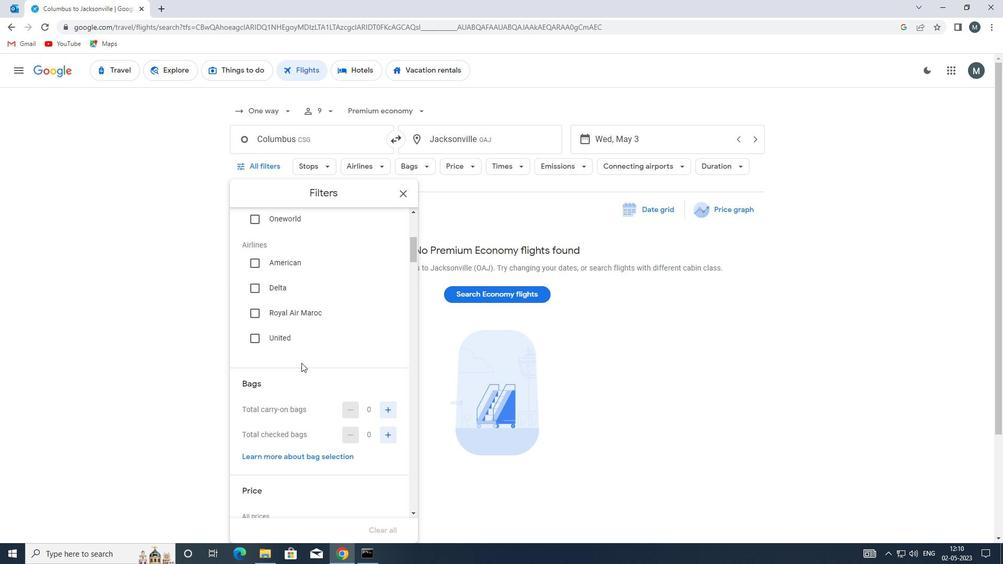 
Action: Mouse scrolled (301, 362) with delta (0, 0)
Screenshot: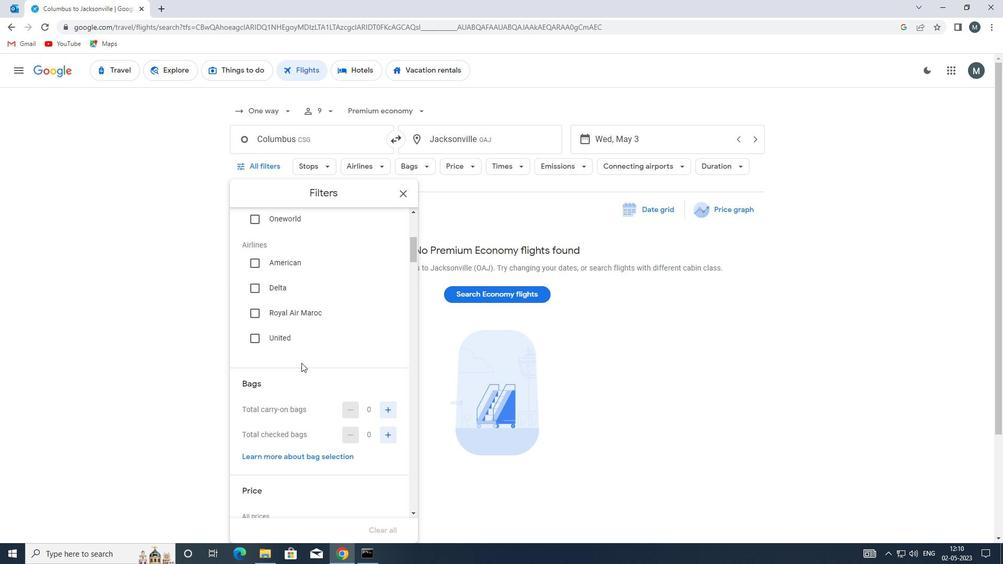 
Action: Mouse scrolled (301, 362) with delta (0, 0)
Screenshot: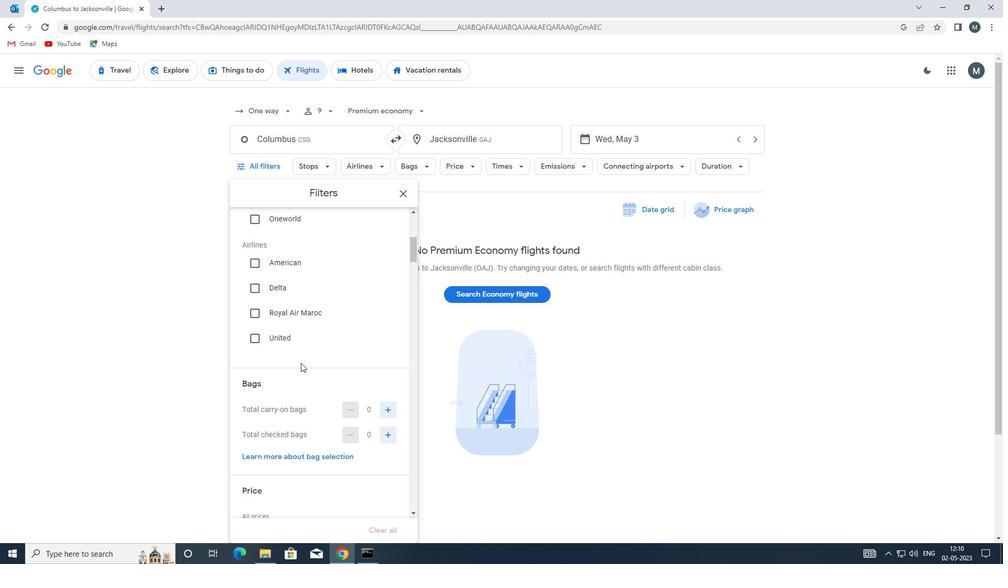 
Action: Mouse moved to (391, 331)
Screenshot: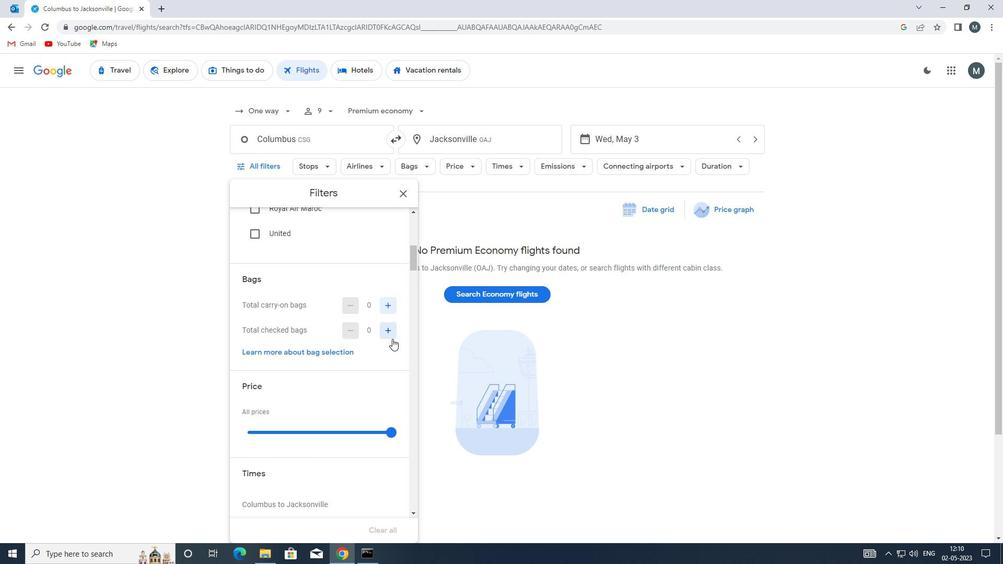 
Action: Mouse pressed left at (391, 331)
Screenshot: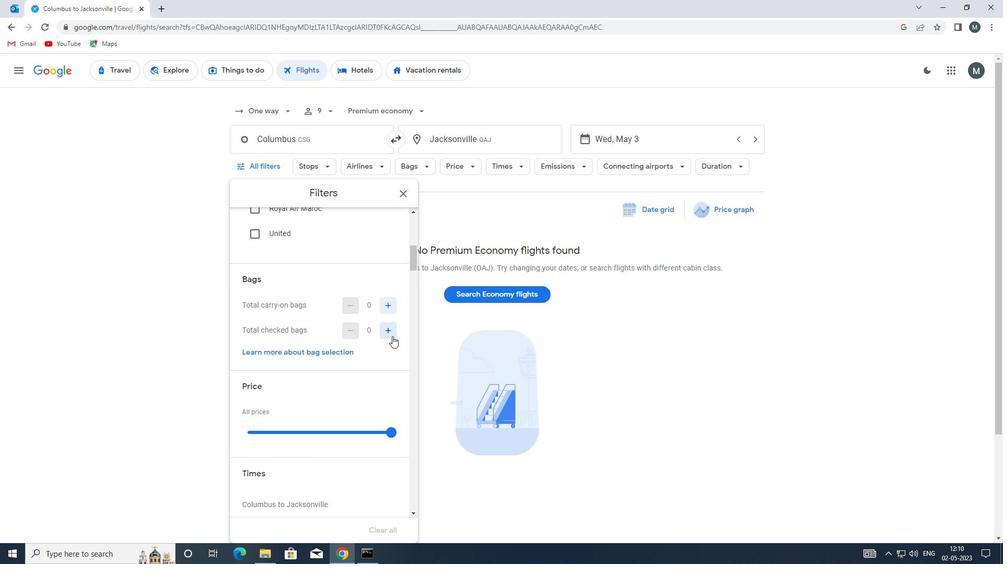 
Action: Mouse pressed left at (391, 331)
Screenshot: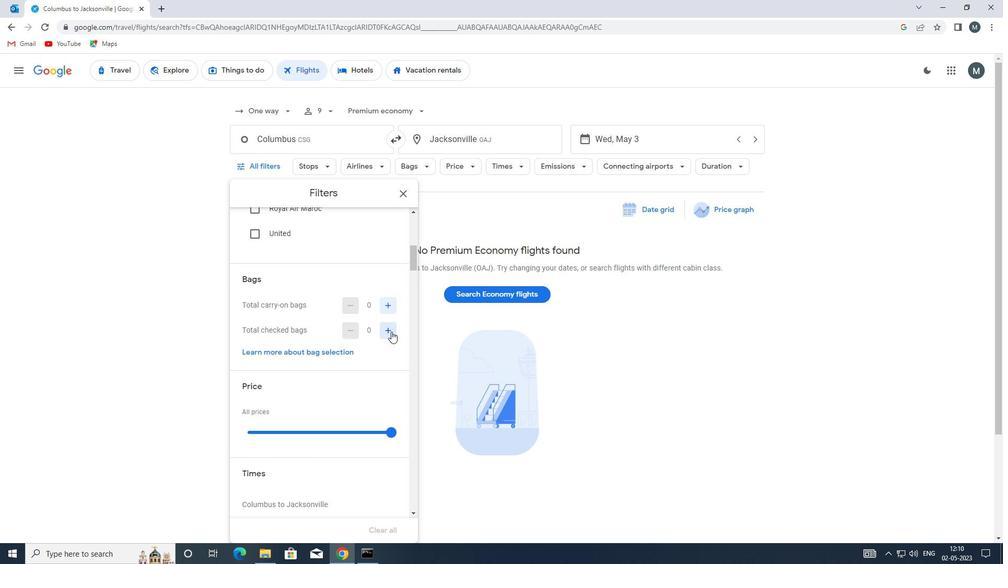 
Action: Mouse moved to (303, 357)
Screenshot: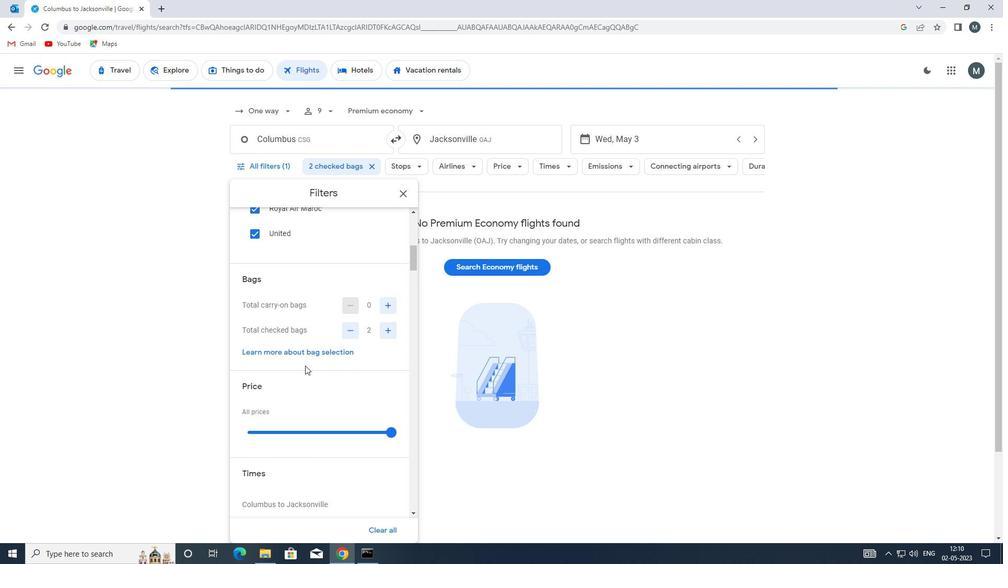 
Action: Mouse scrolled (303, 356) with delta (0, 0)
Screenshot: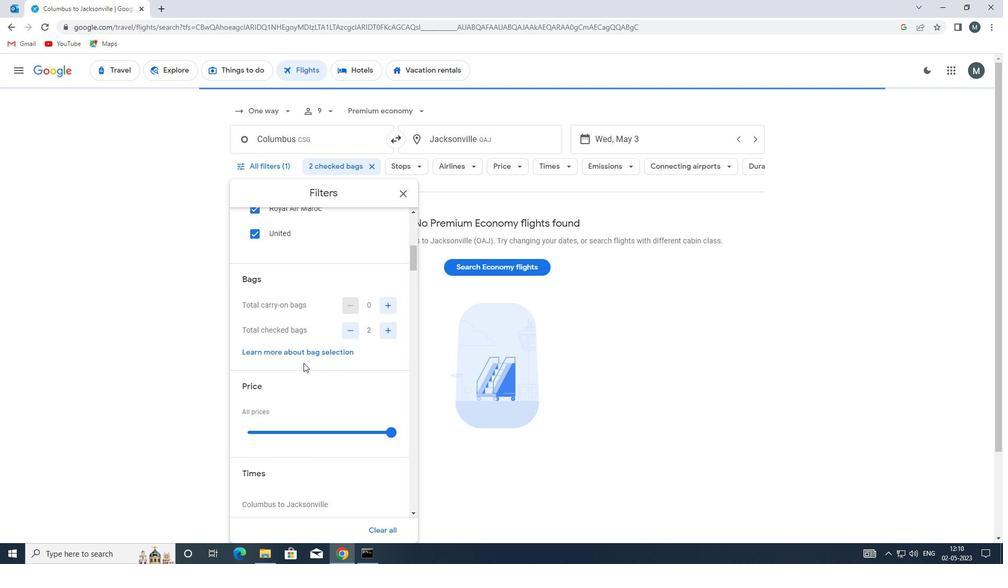
Action: Mouse moved to (295, 383)
Screenshot: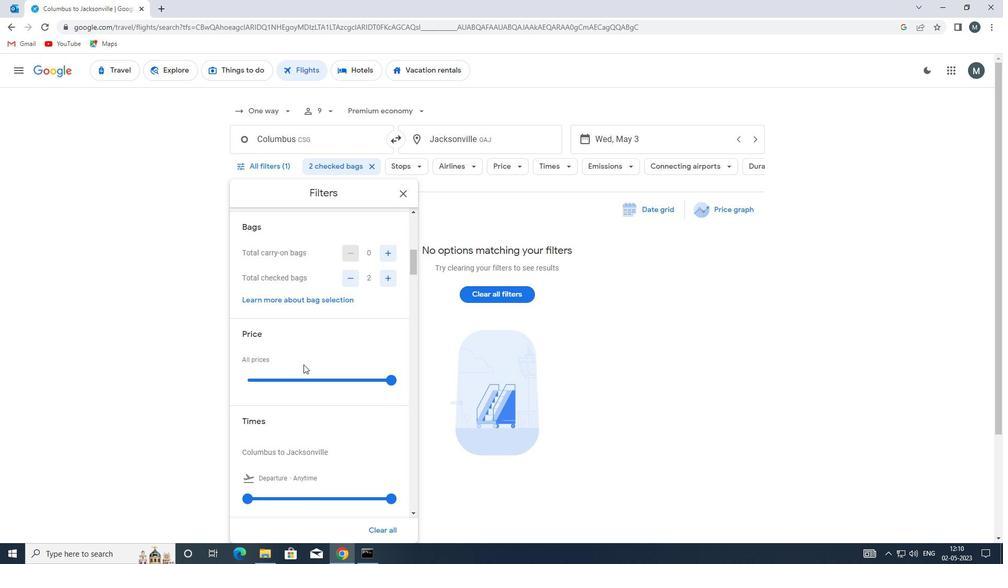 
Action: Mouse pressed left at (295, 383)
Screenshot: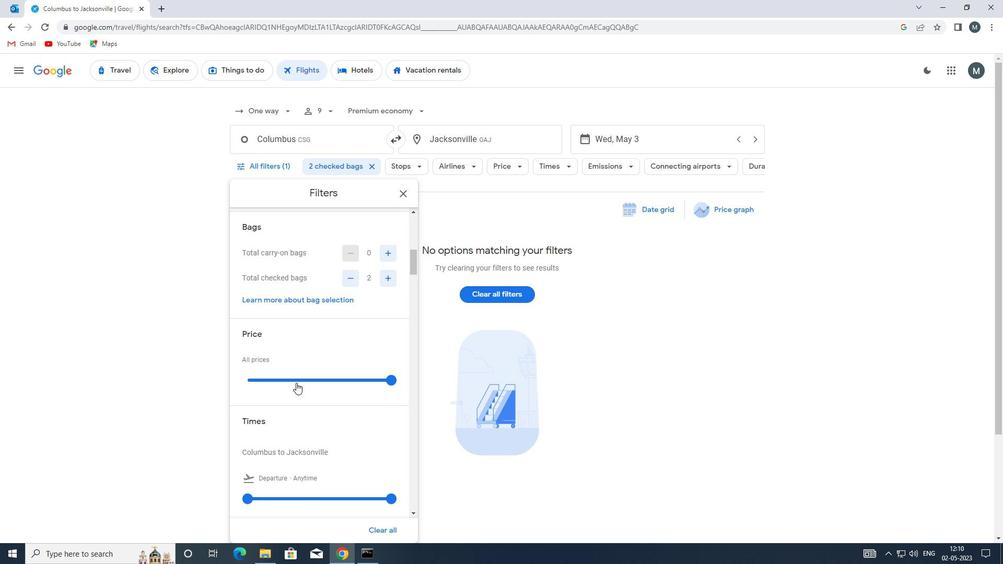 
Action: Mouse moved to (295, 382)
Screenshot: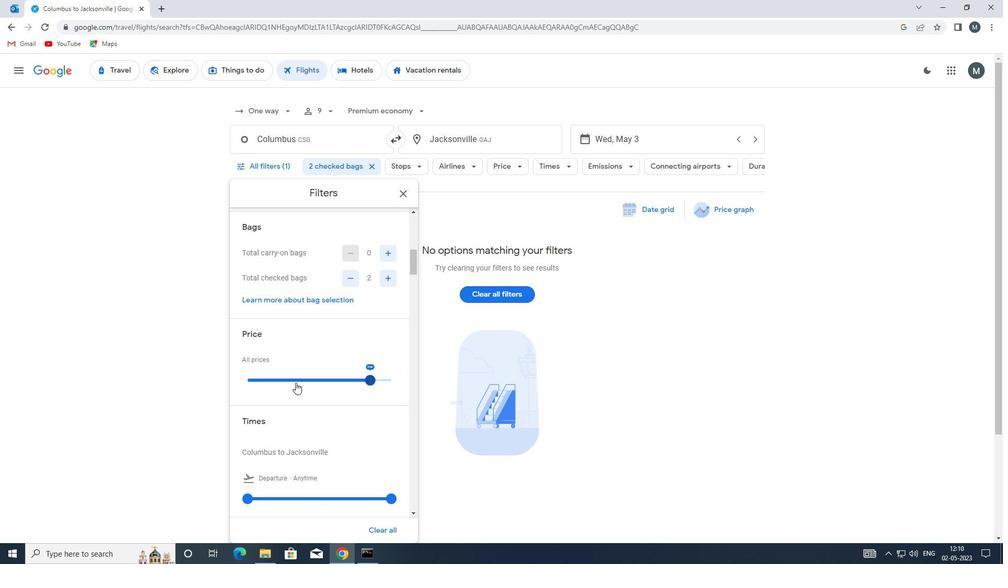 
Action: Mouse pressed left at (295, 382)
Screenshot: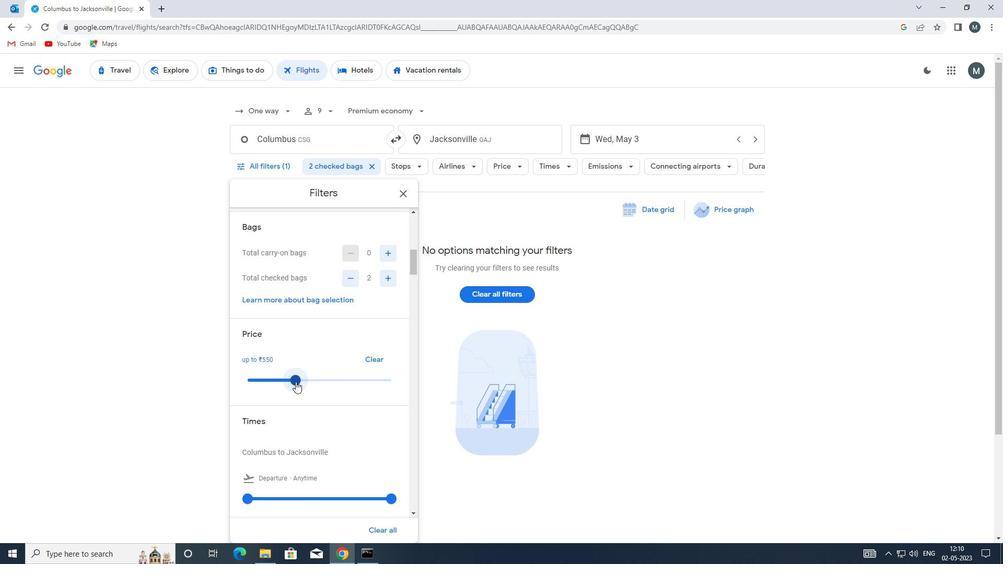
Action: Mouse moved to (342, 370)
Screenshot: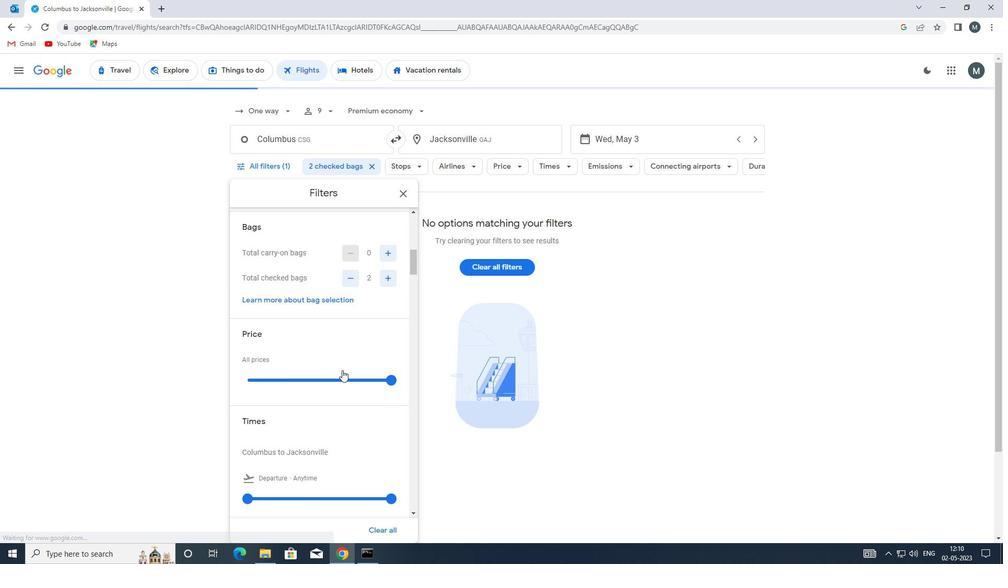 
Action: Mouse scrolled (342, 369) with delta (0, 0)
Screenshot: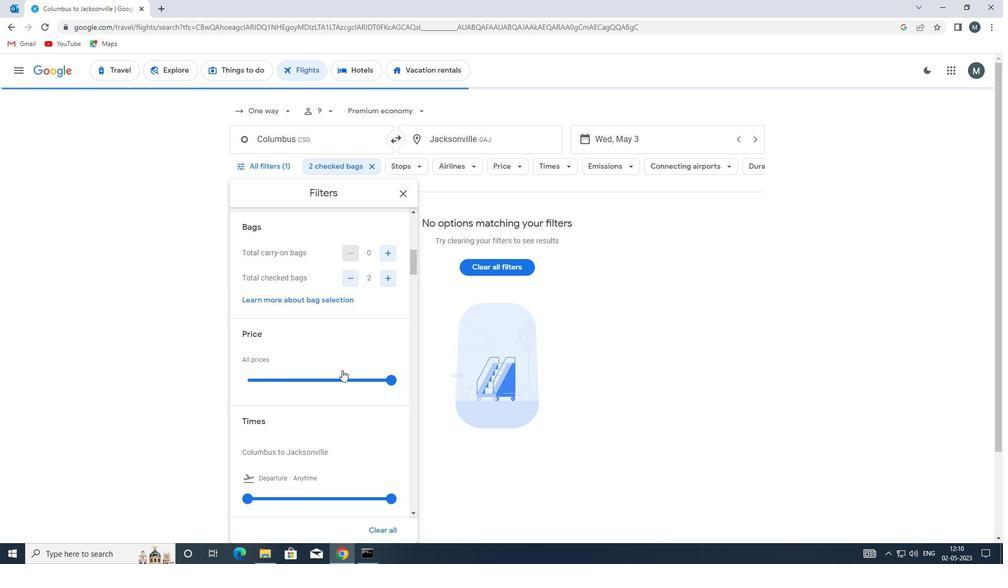 
Action: Mouse moved to (341, 369)
Screenshot: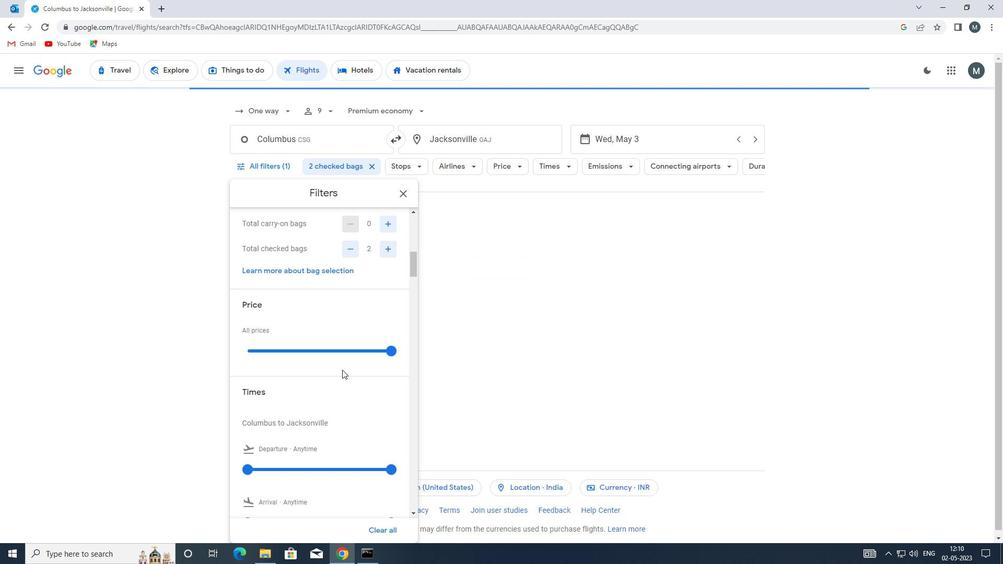 
Action: Mouse scrolled (341, 369) with delta (0, 0)
Screenshot: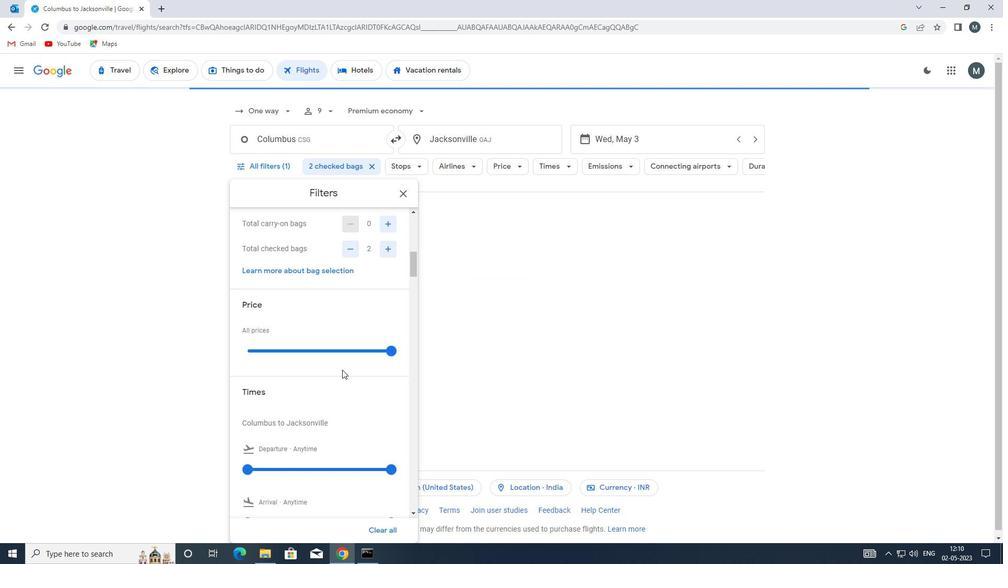 
Action: Mouse moved to (336, 371)
Screenshot: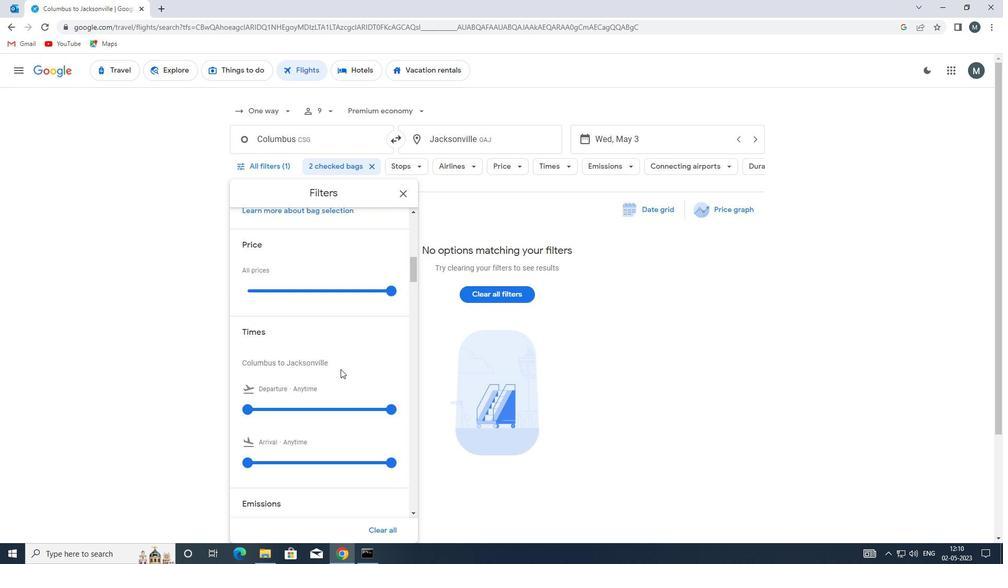 
Action: Mouse scrolled (336, 370) with delta (0, 0)
Screenshot: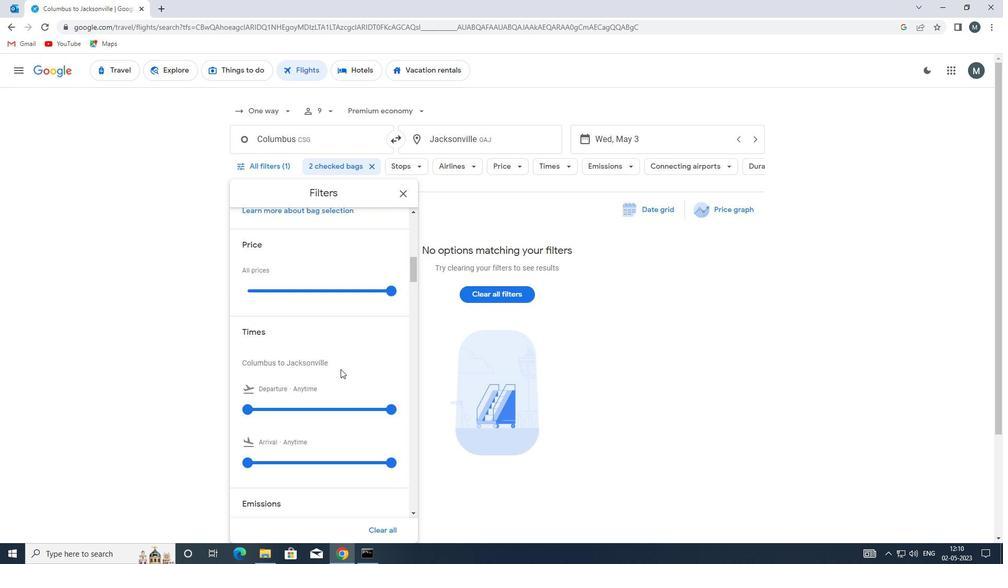 
Action: Mouse moved to (251, 341)
Screenshot: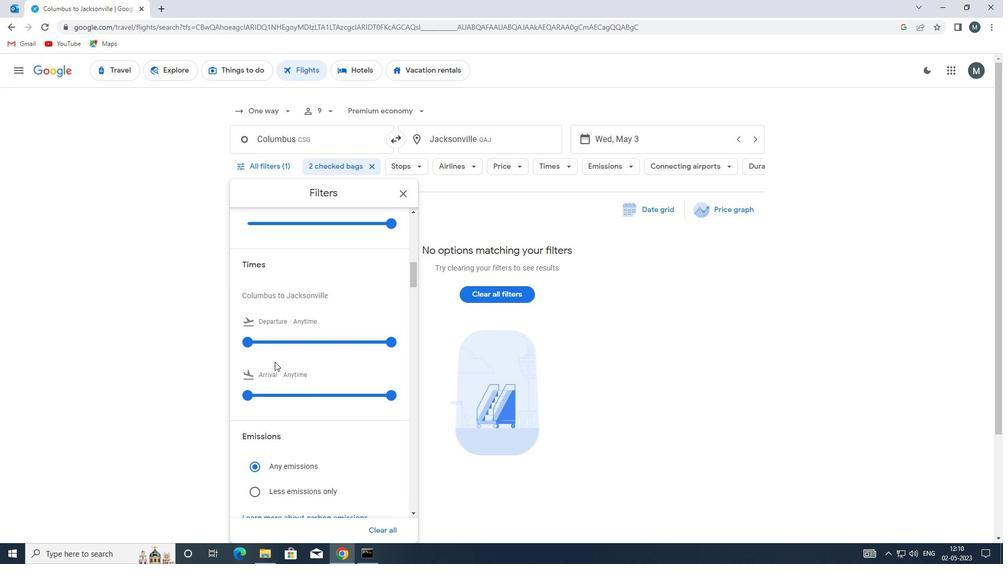 
Action: Mouse pressed left at (251, 341)
Screenshot: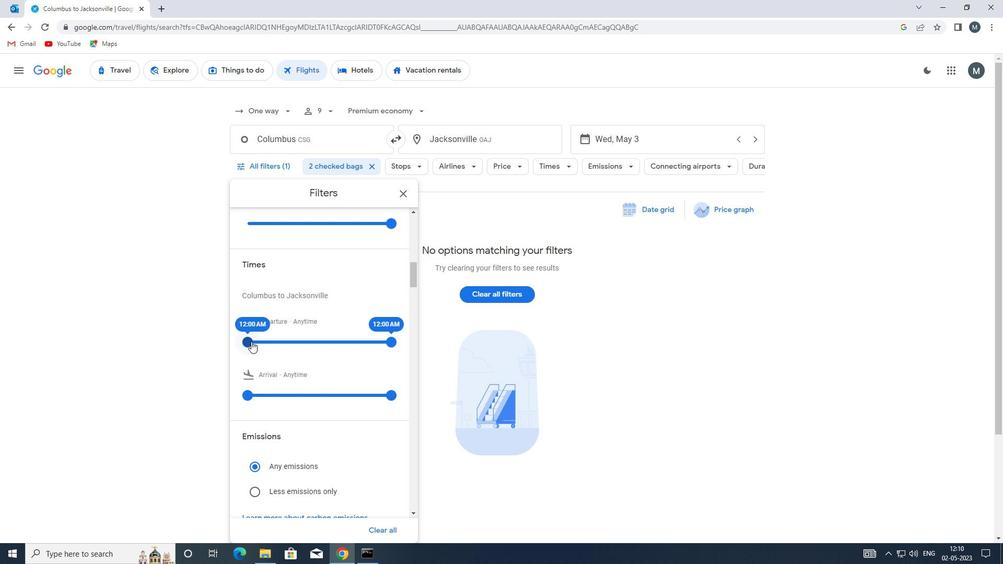 
Action: Mouse moved to (388, 342)
Screenshot: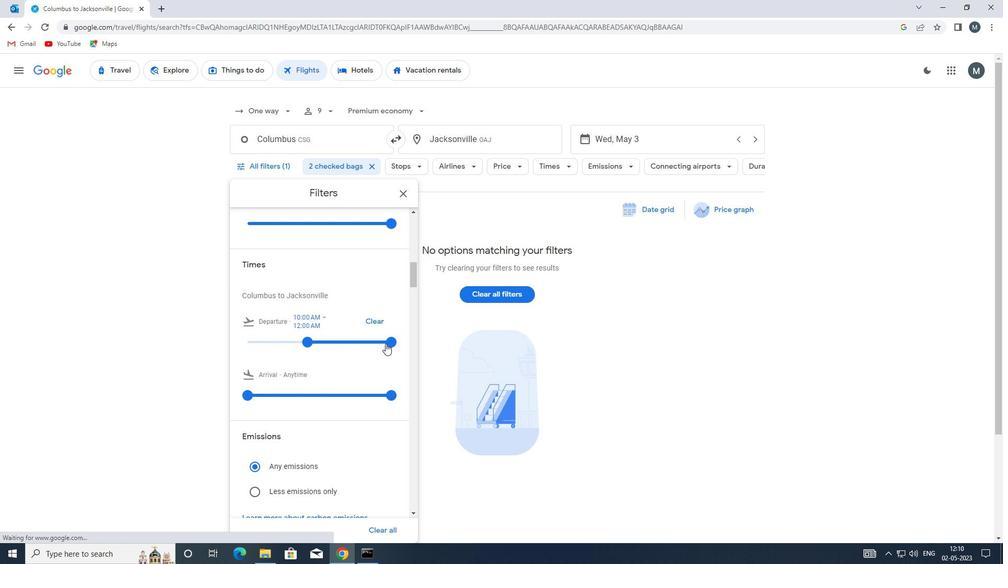 
Action: Mouse pressed left at (388, 342)
Screenshot: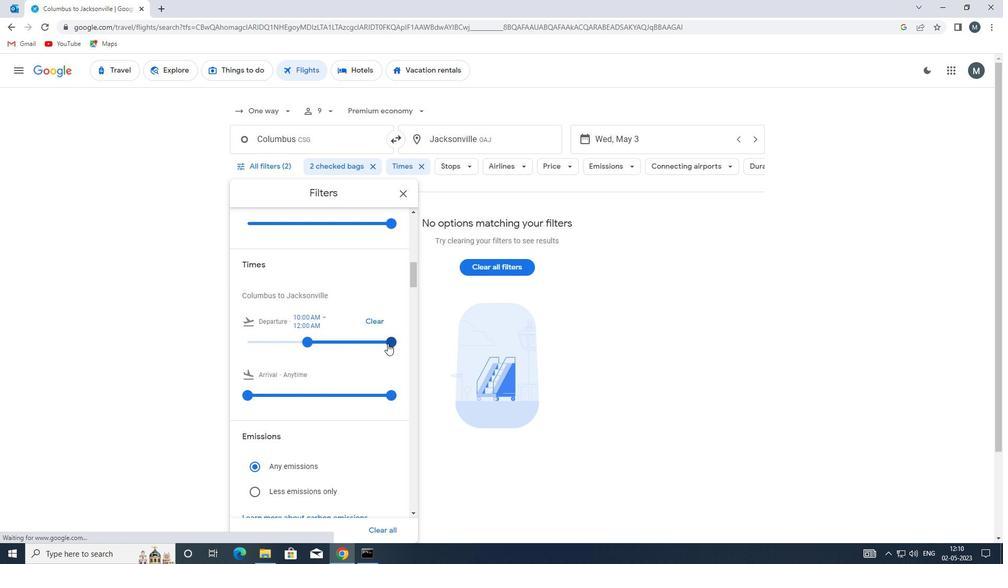 
Action: Mouse moved to (312, 339)
Screenshot: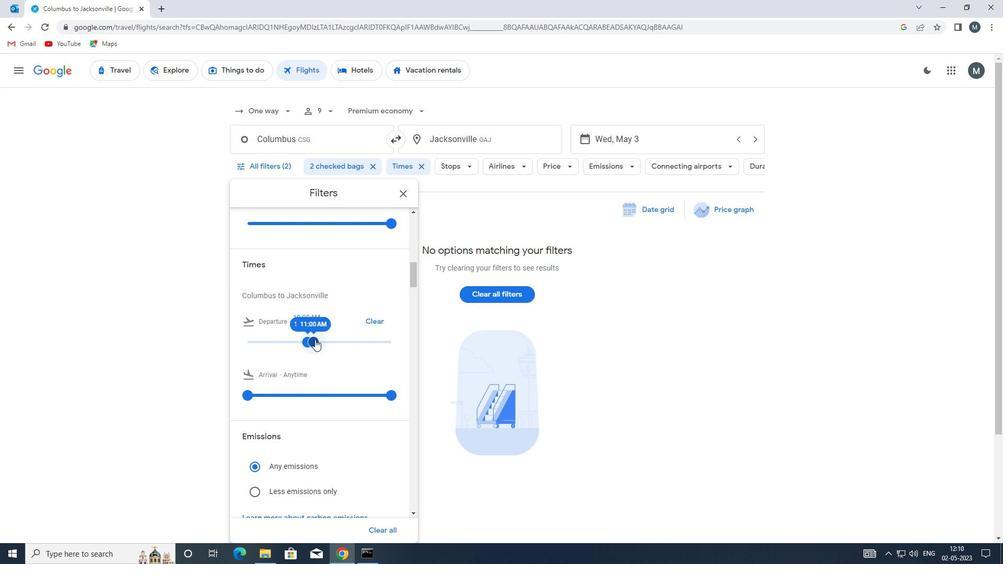 
Action: Mouse scrolled (312, 339) with delta (0, 0)
Screenshot: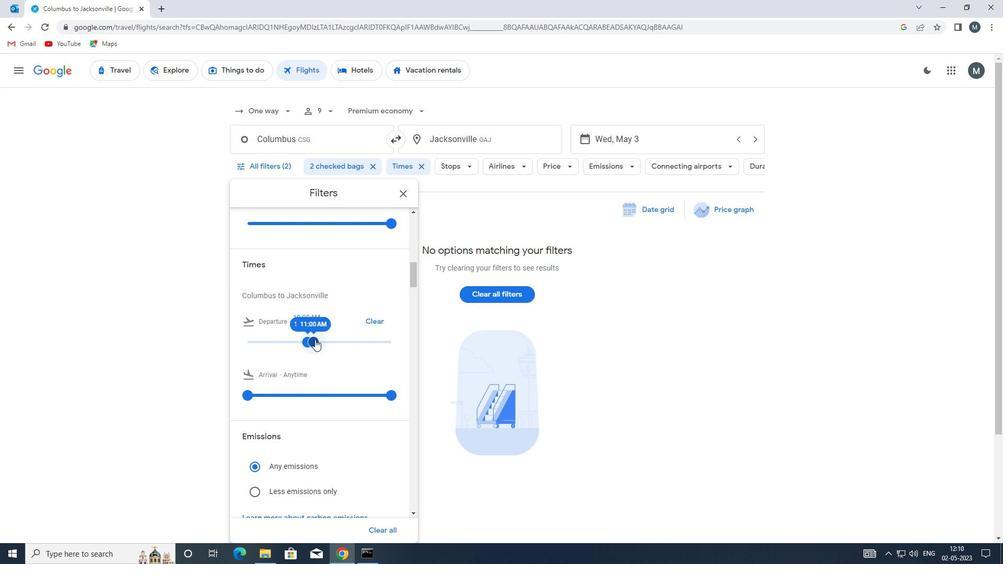 
Action: Mouse moved to (311, 339)
Screenshot: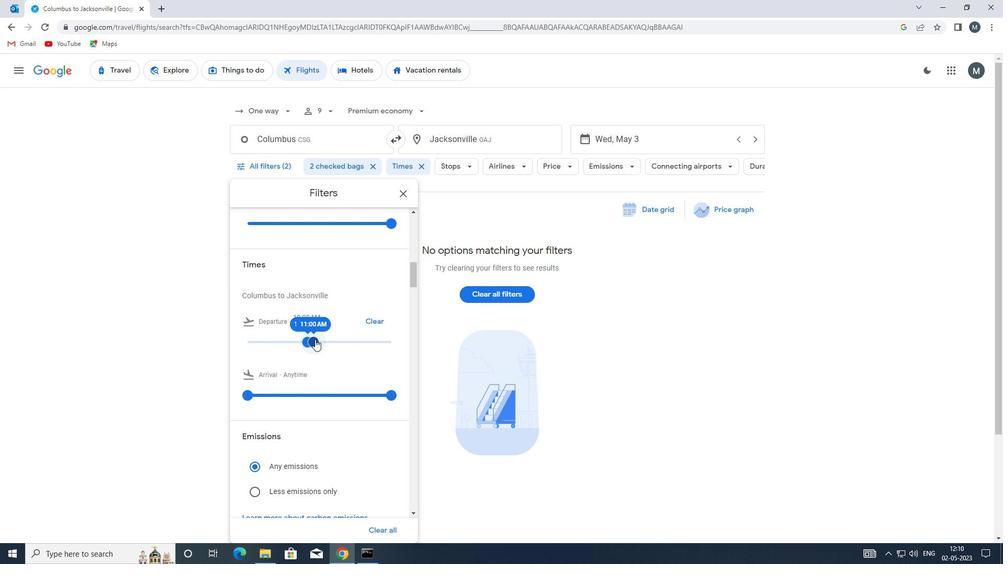 
Action: Mouse scrolled (311, 339) with delta (0, 0)
Screenshot: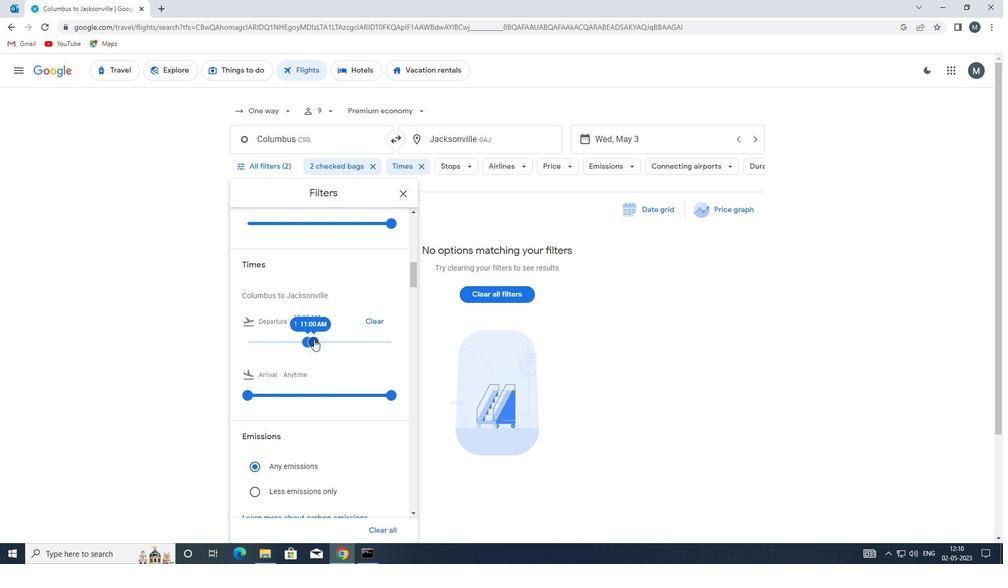 
Action: Mouse moved to (406, 195)
Screenshot: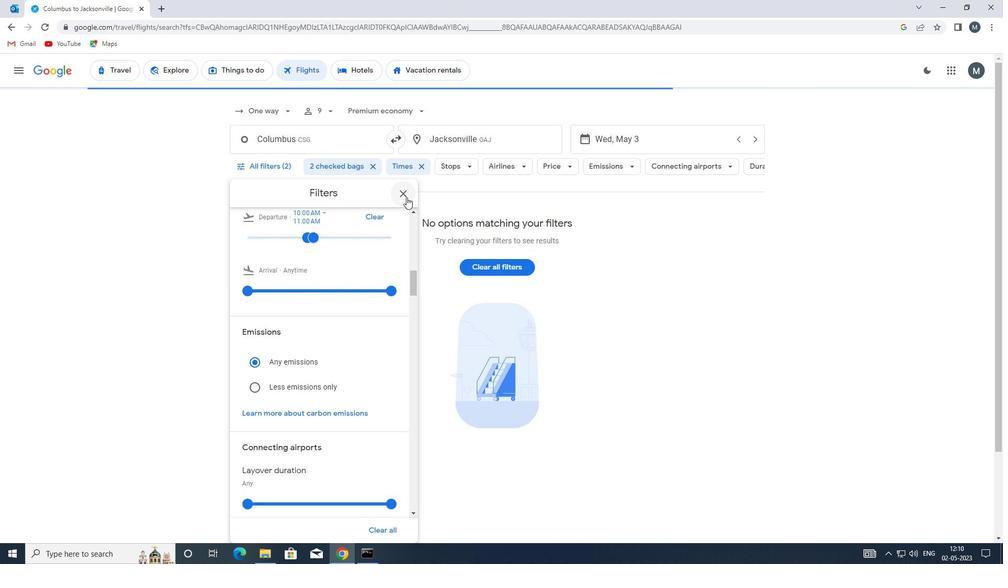 
Action: Mouse pressed left at (406, 195)
Screenshot: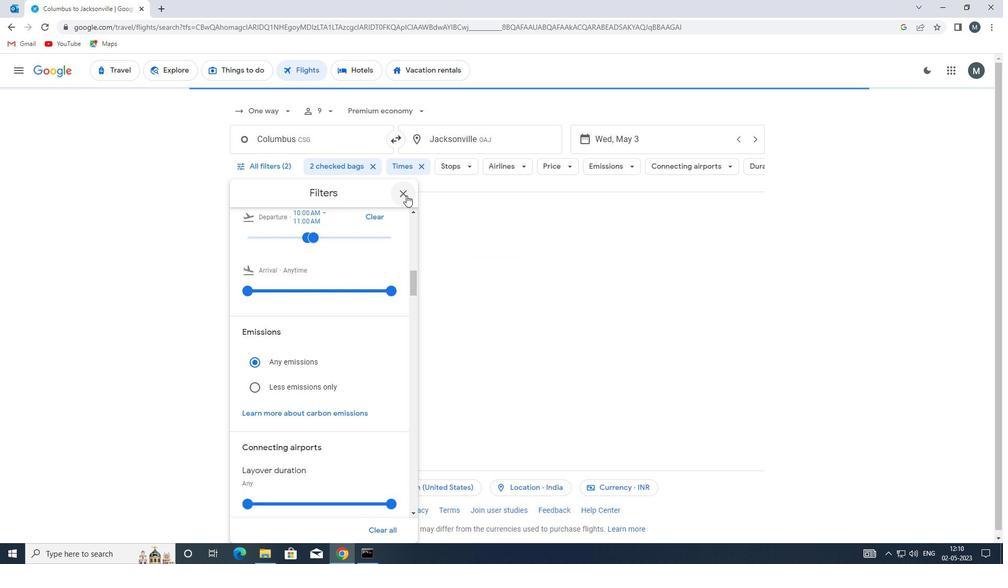 
Action: Mouse moved to (404, 194)
Screenshot: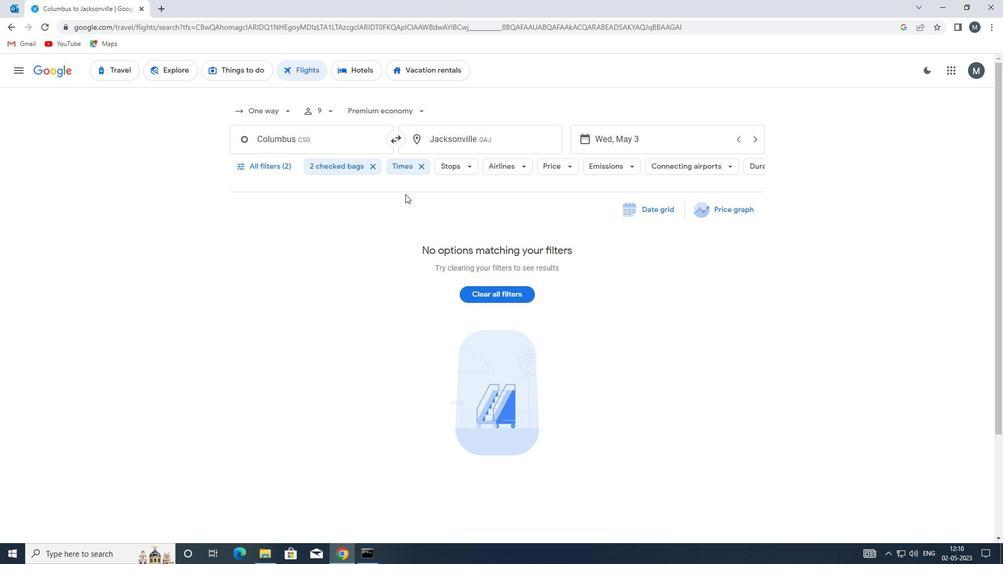 
